 Task: Find connections with filter location Anyama with filter topic #Partnershipswith filter profile language French with filter current company Godrej Agrovet Limited with filter school Deccan College Of Engineering And Technology with filter industry Motor Vehicle Manufacturing with filter service category Executive Coaching with filter keywords title Solar Photovoltaic Installer
Action: Mouse moved to (575, 79)
Screenshot: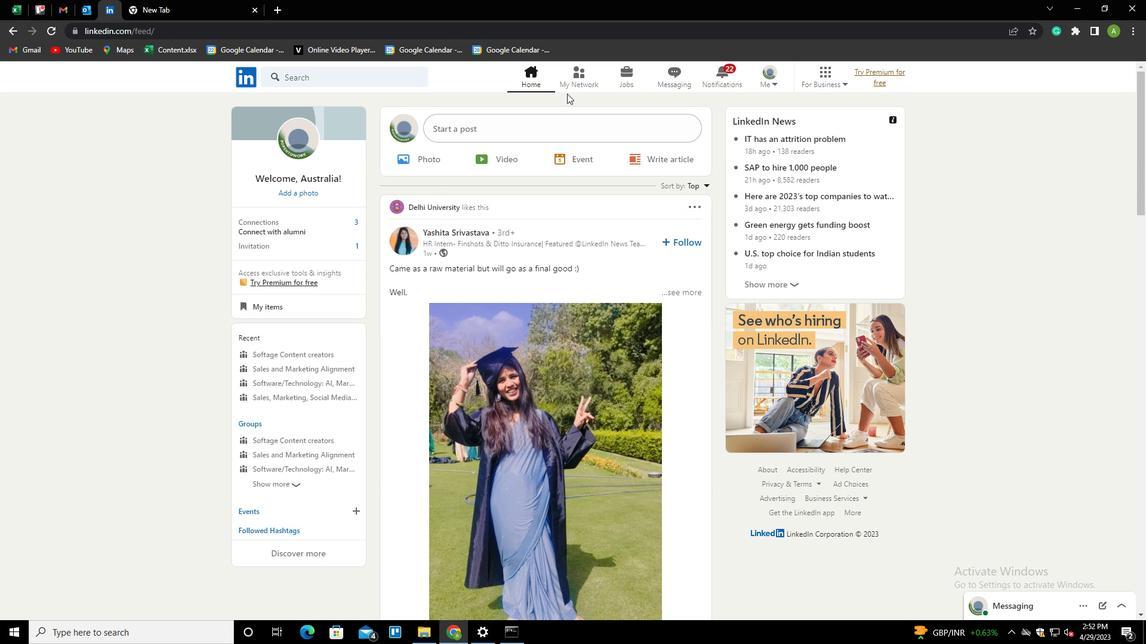 
Action: Mouse pressed left at (575, 79)
Screenshot: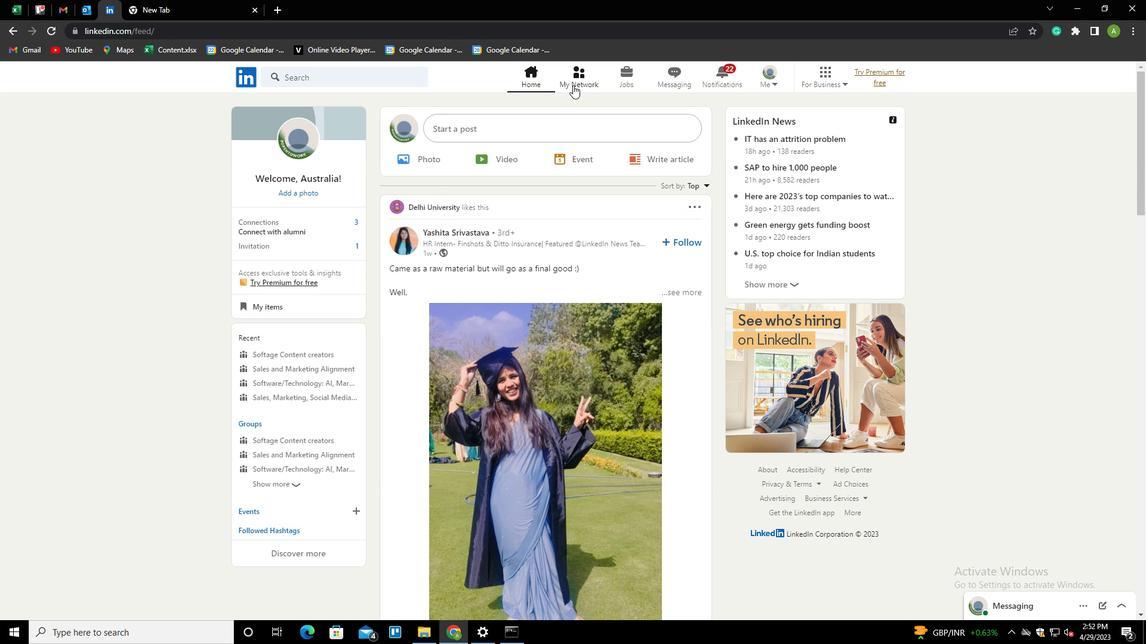 
Action: Mouse moved to (332, 144)
Screenshot: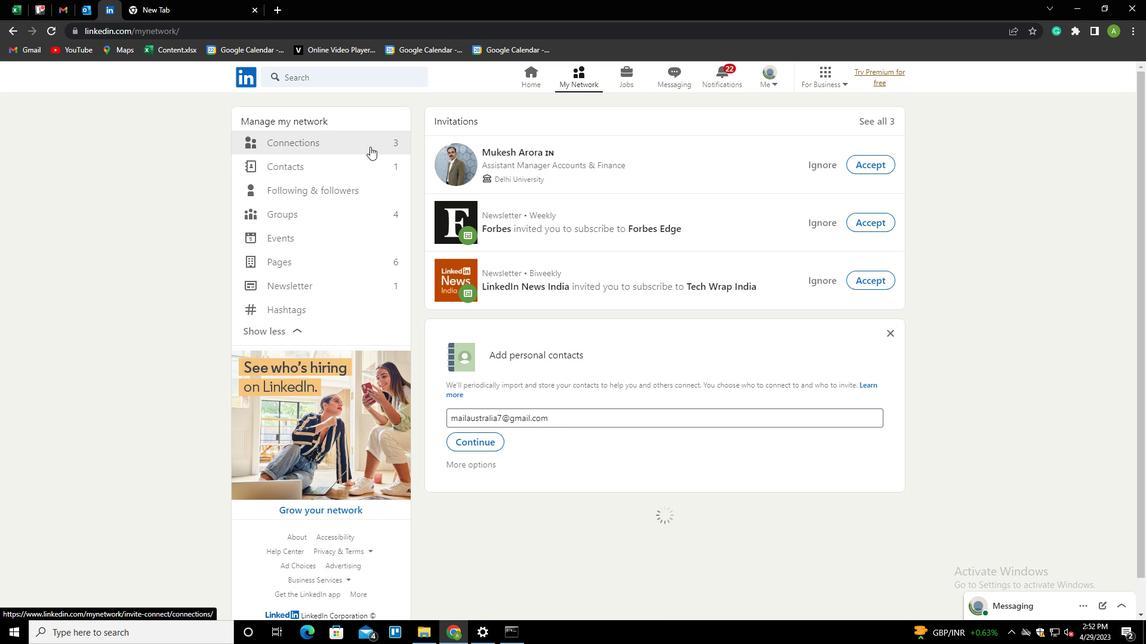 
Action: Mouse pressed left at (332, 144)
Screenshot: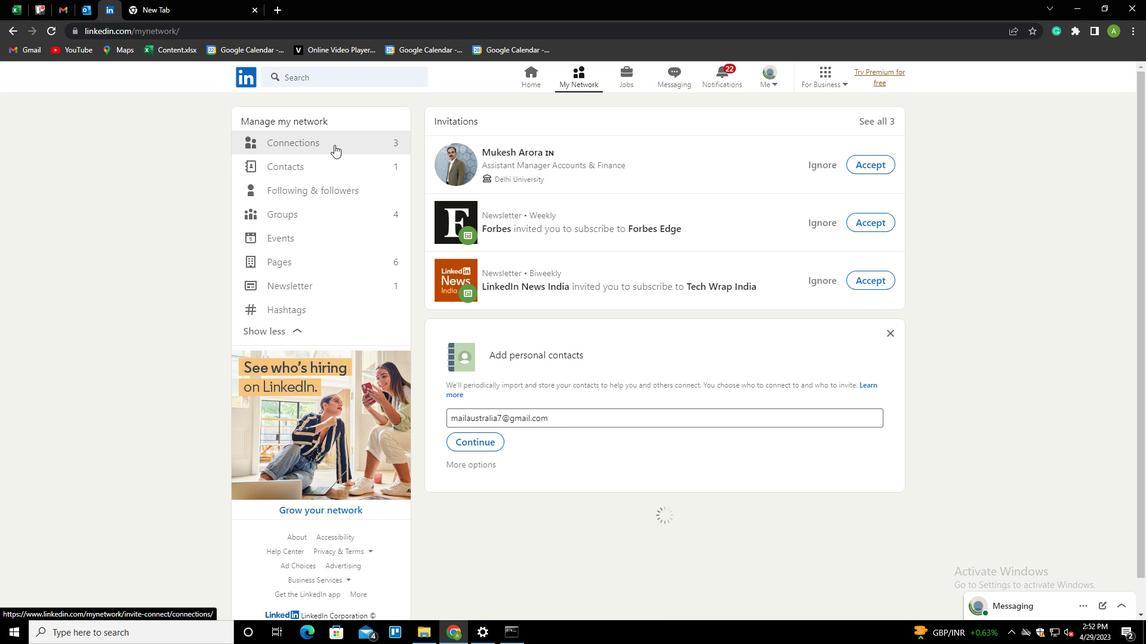 
Action: Mouse moved to (646, 136)
Screenshot: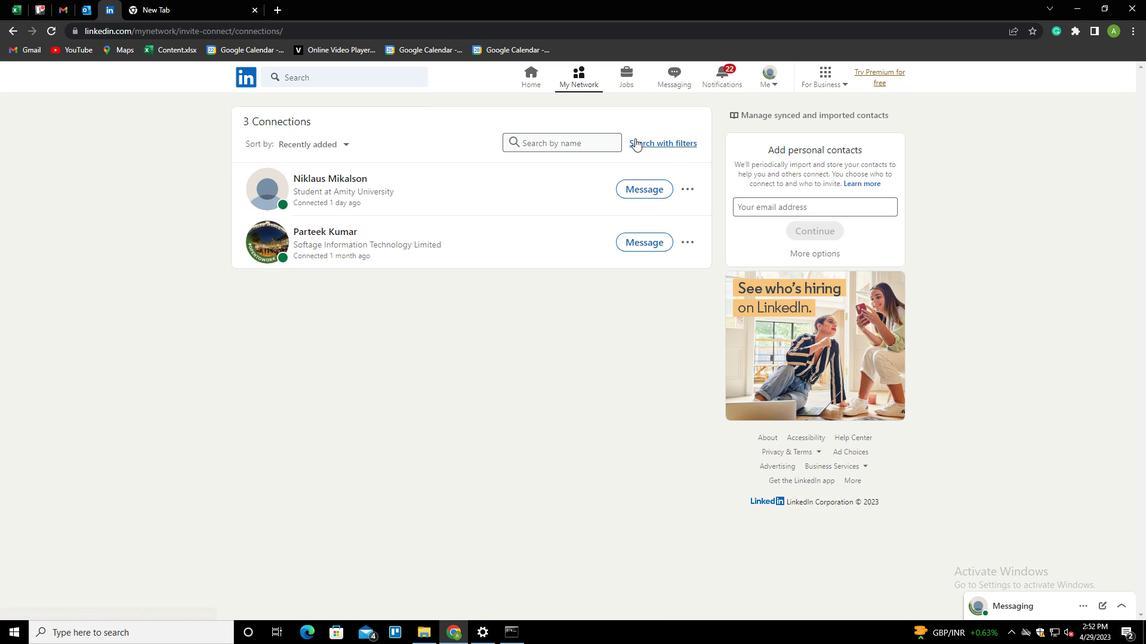 
Action: Mouse pressed left at (646, 136)
Screenshot: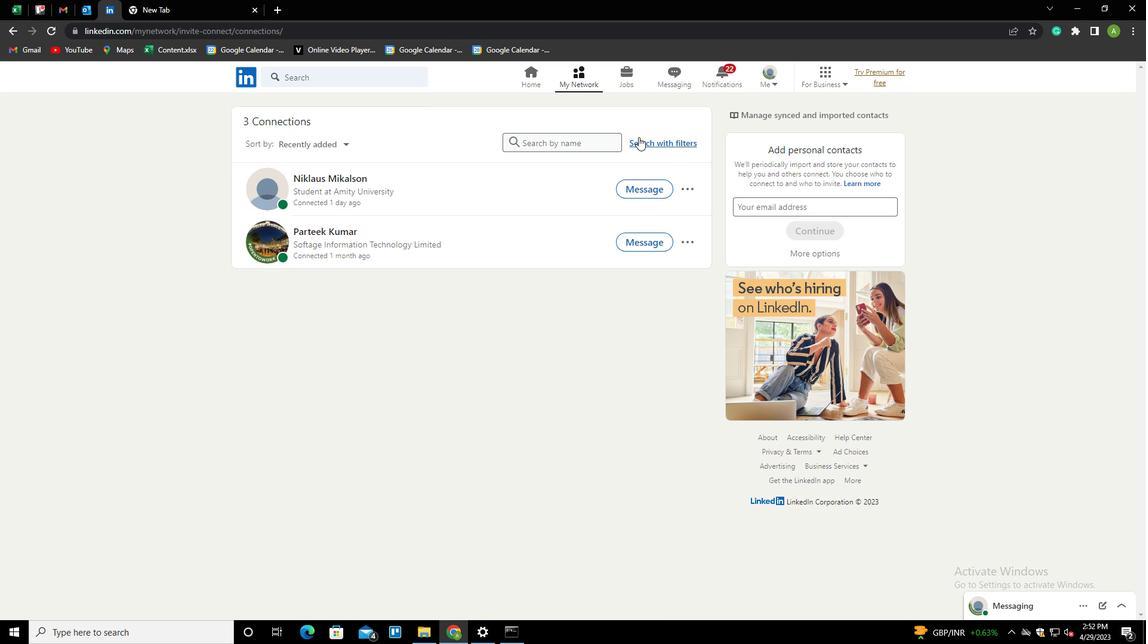 
Action: Mouse moved to (600, 105)
Screenshot: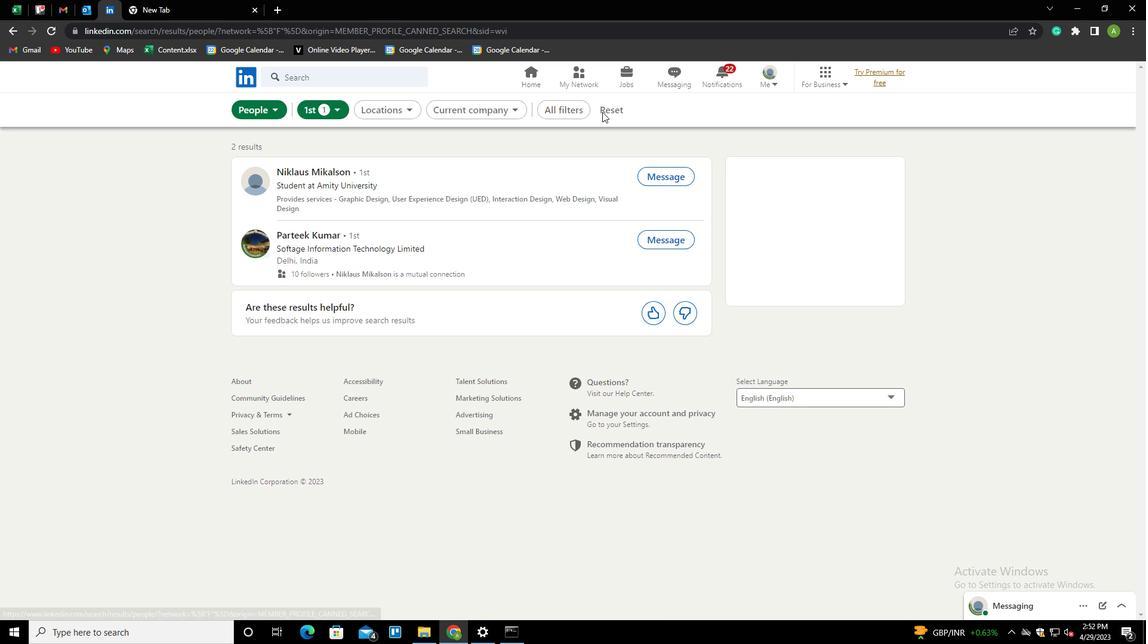 
Action: Mouse pressed left at (600, 105)
Screenshot: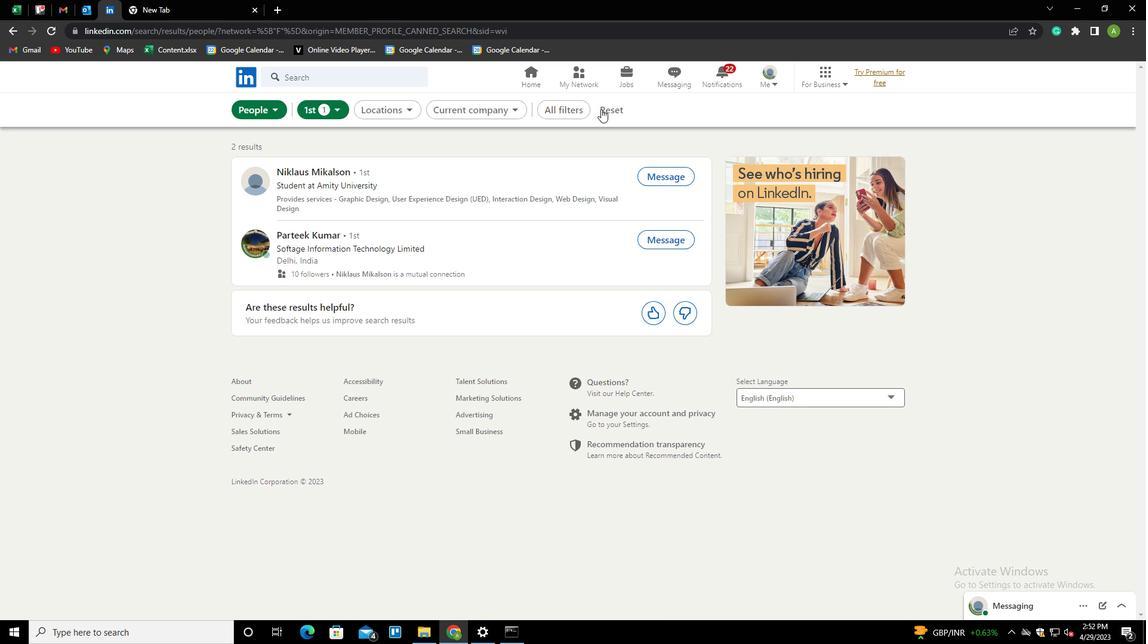 
Action: Mouse moved to (578, 108)
Screenshot: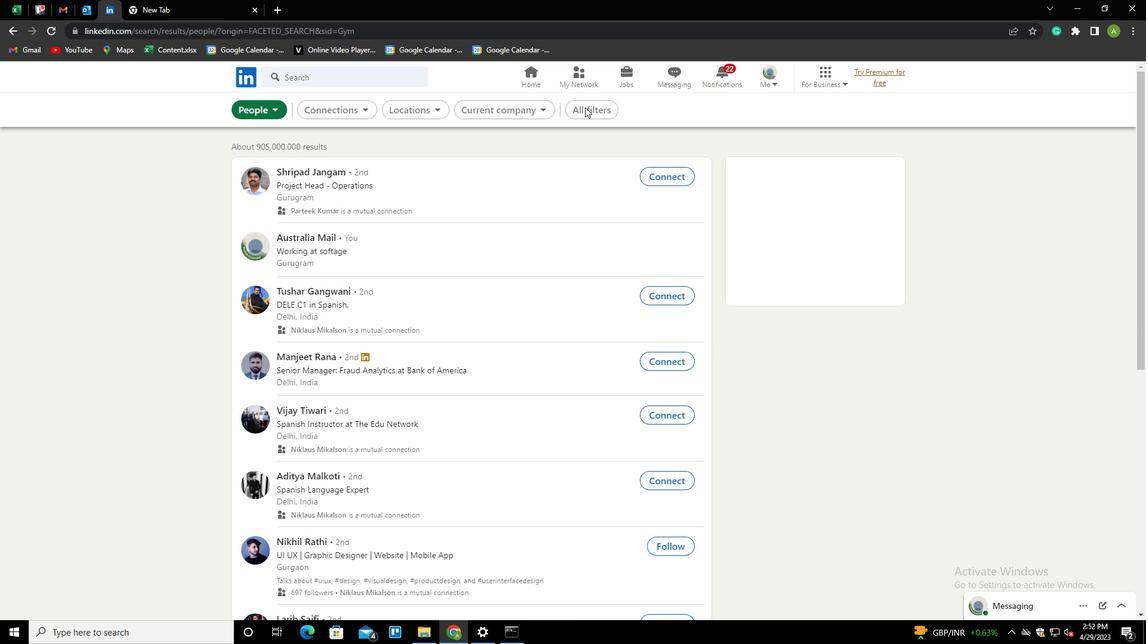 
Action: Mouse pressed left at (578, 108)
Screenshot: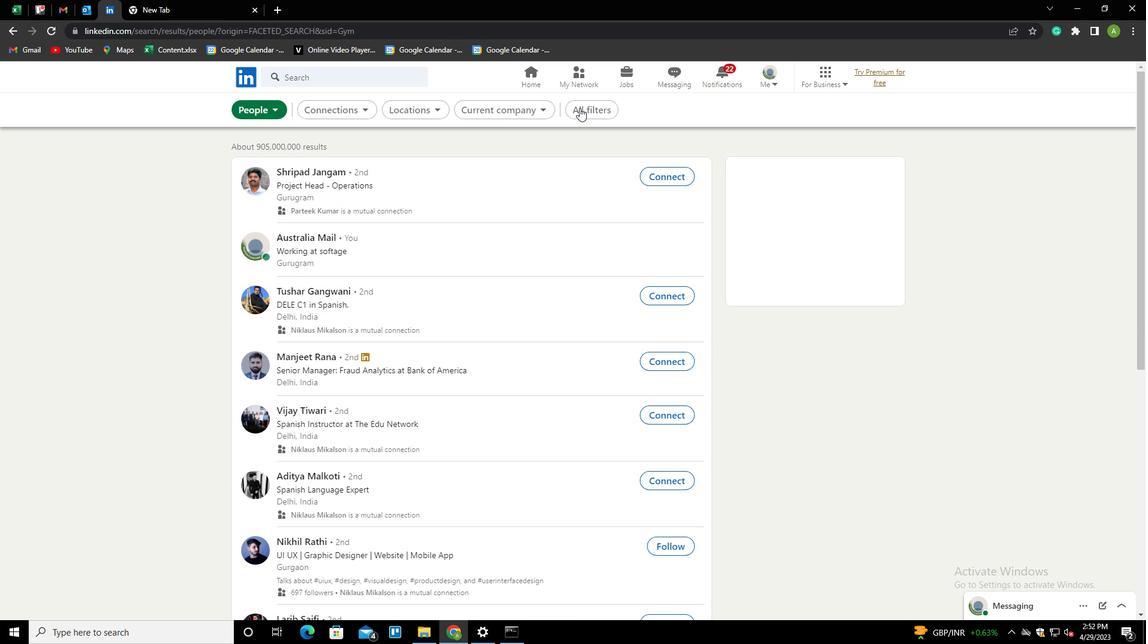 
Action: Mouse moved to (876, 300)
Screenshot: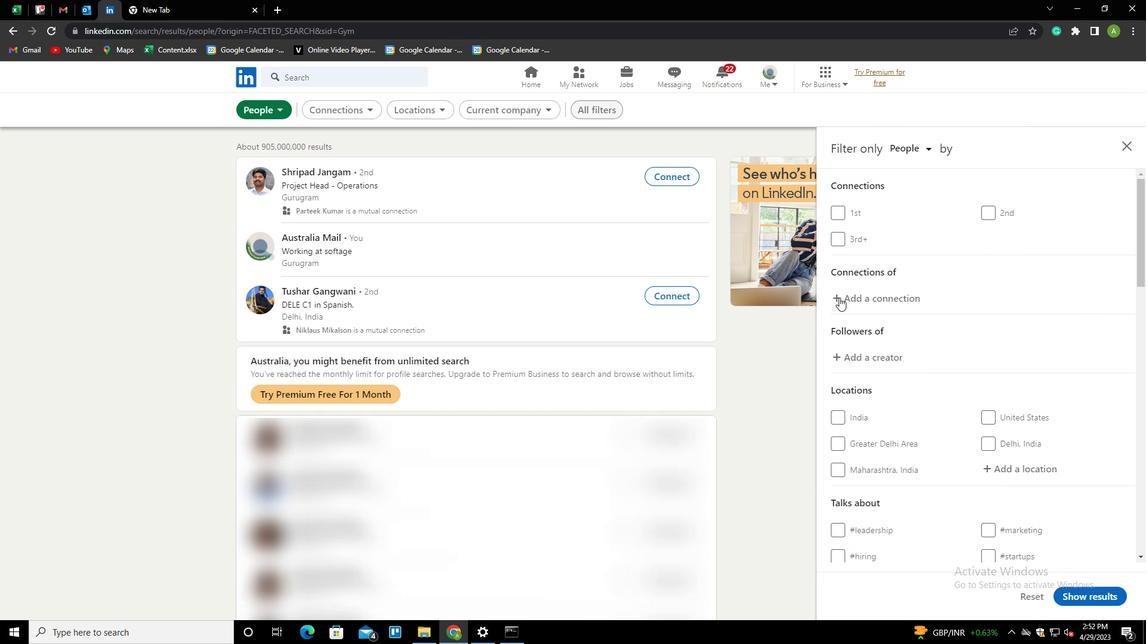 
Action: Mouse scrolled (876, 299) with delta (0, 0)
Screenshot: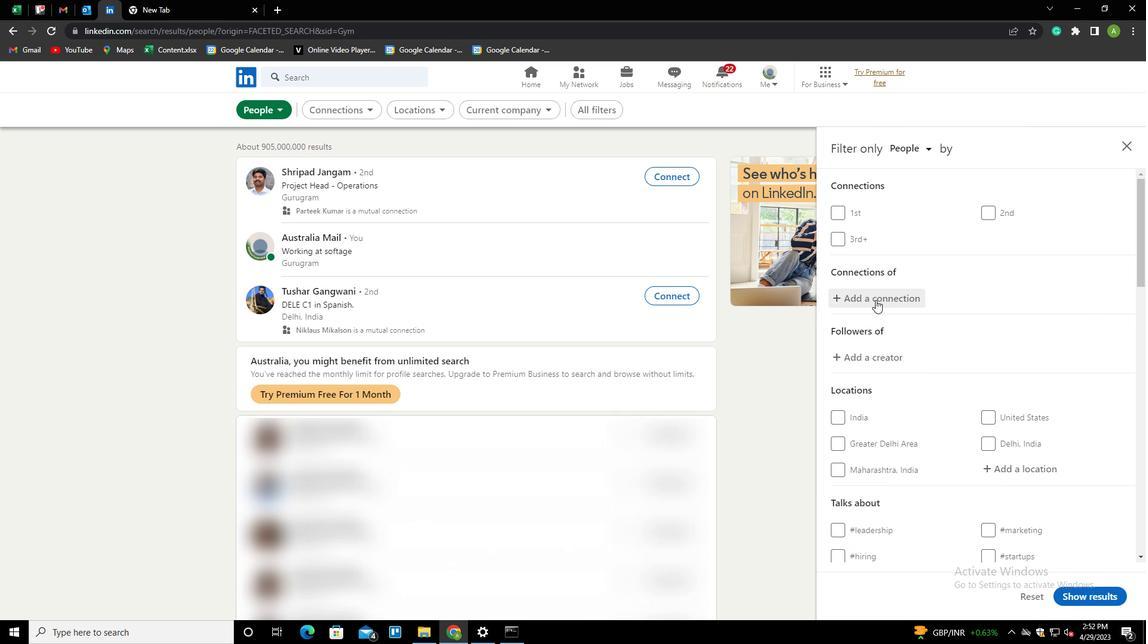 
Action: Mouse scrolled (876, 299) with delta (0, 0)
Screenshot: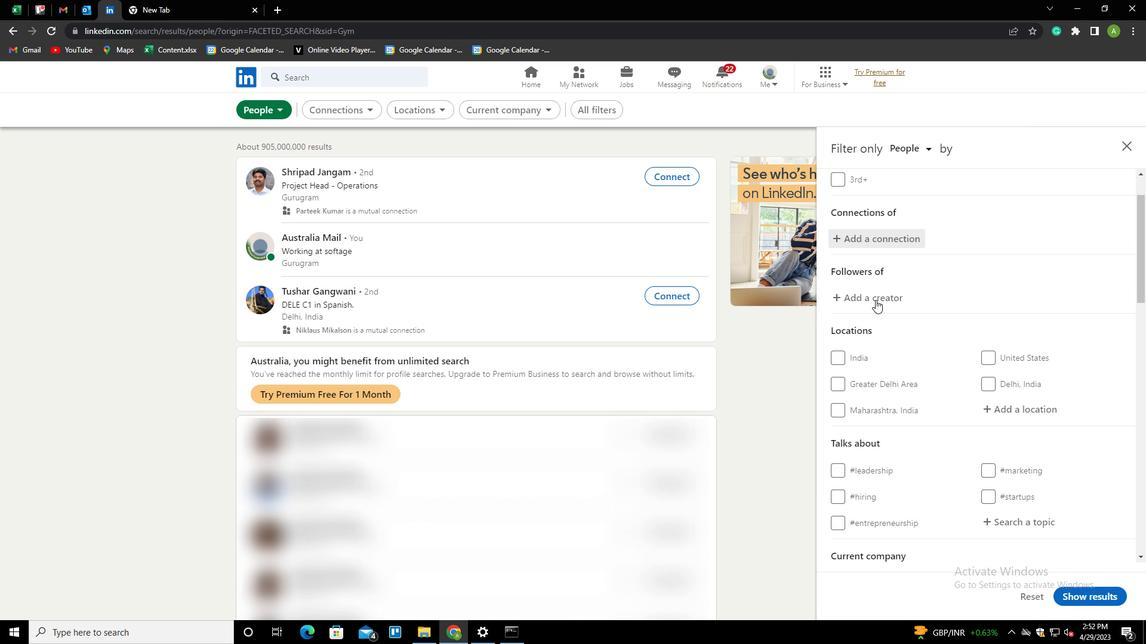 
Action: Mouse scrolled (876, 299) with delta (0, 0)
Screenshot: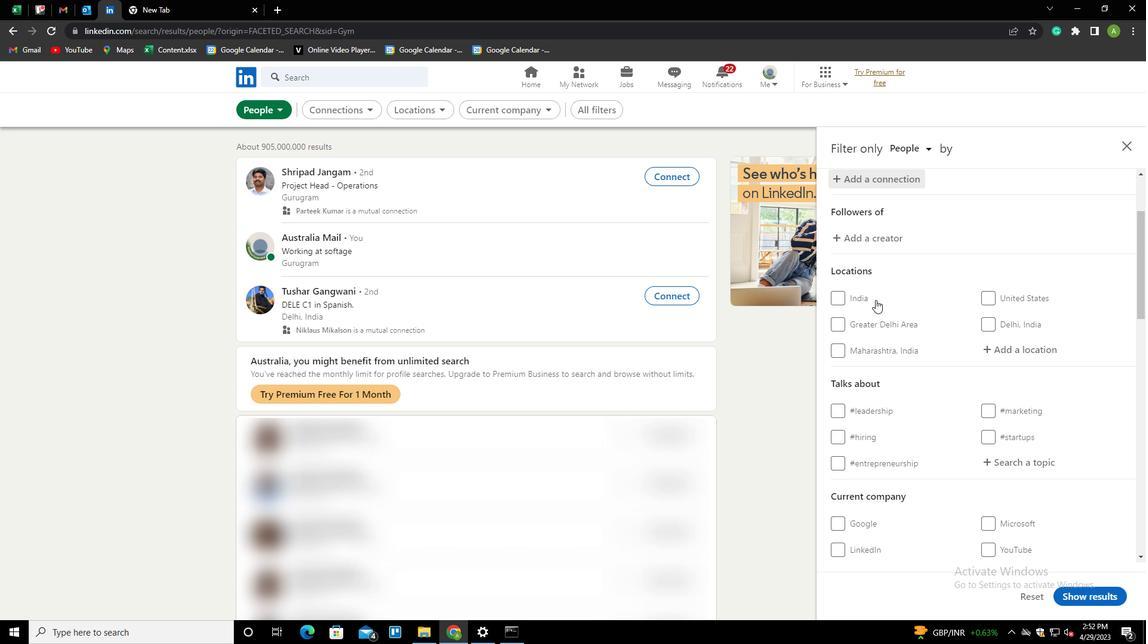 
Action: Mouse moved to (1005, 289)
Screenshot: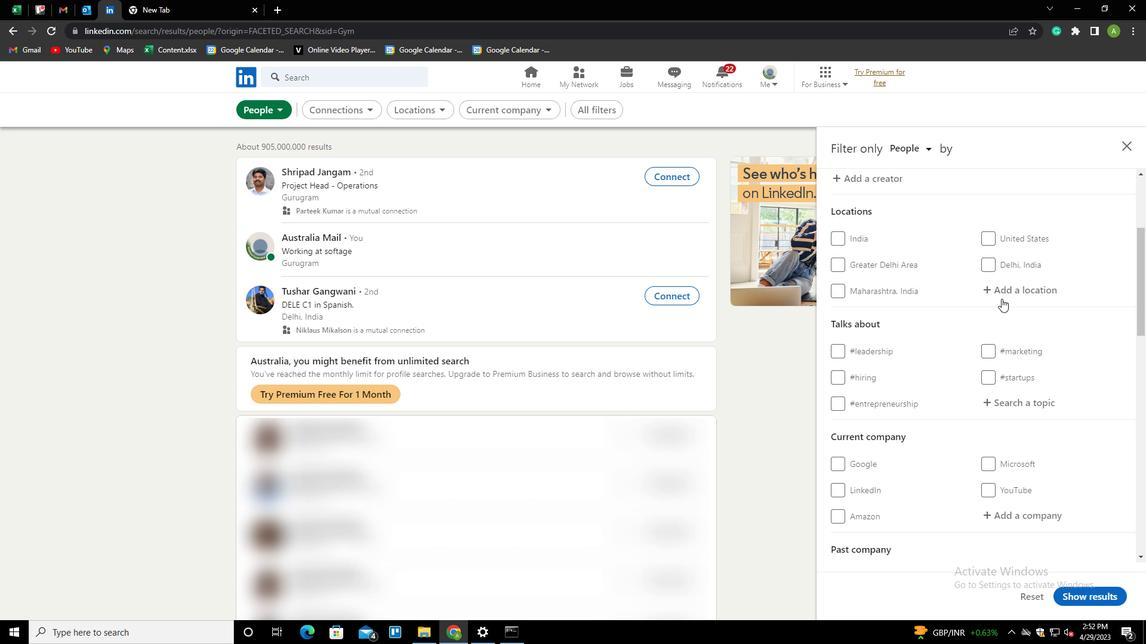 
Action: Mouse pressed left at (1005, 289)
Screenshot: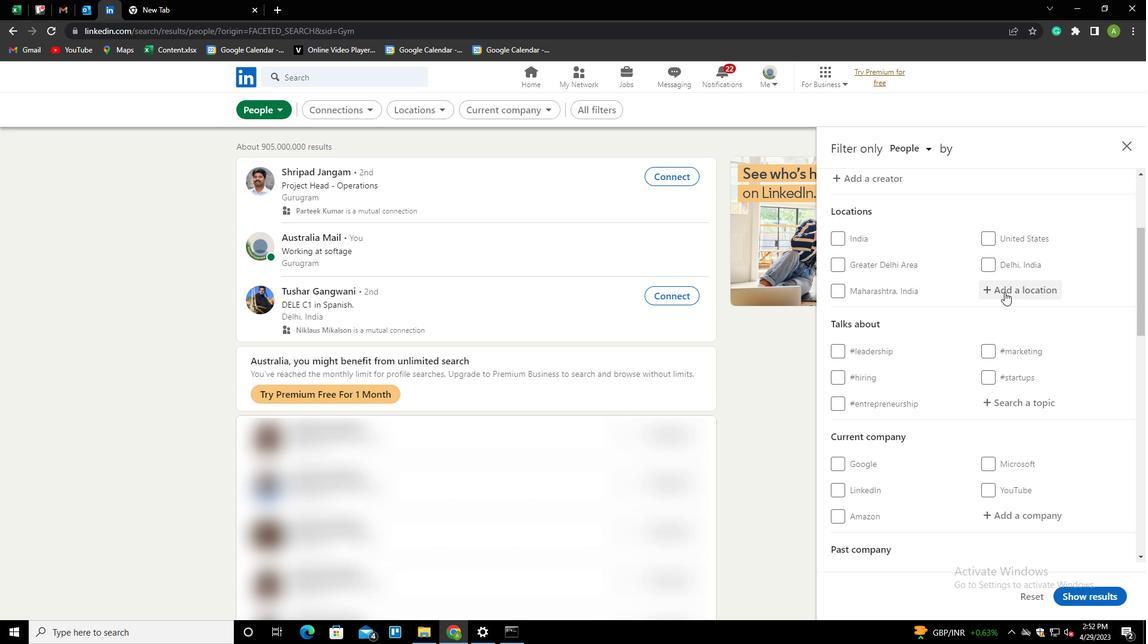
Action: Mouse moved to (1008, 292)
Screenshot: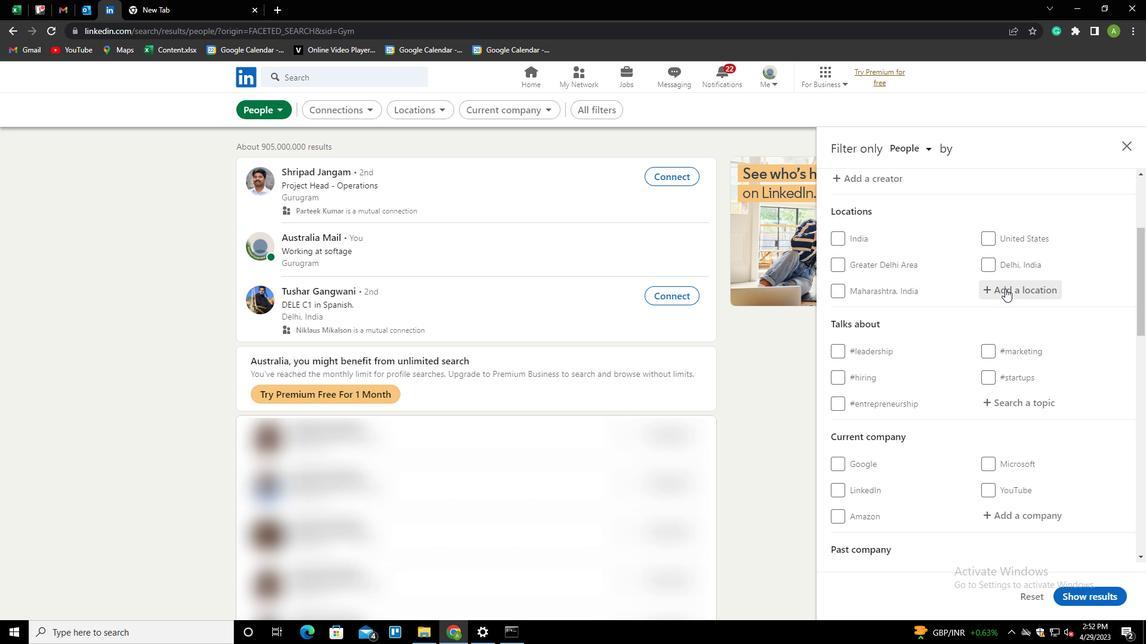 
Action: Mouse pressed left at (1008, 292)
Screenshot: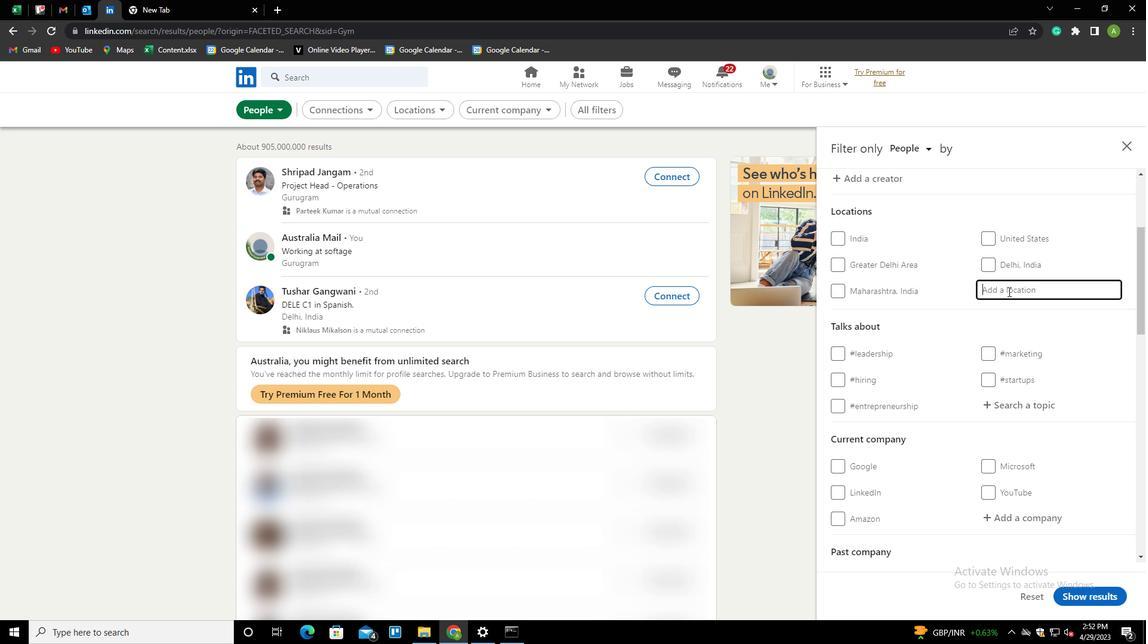 
Action: Key pressed <Key.shift>ANYAMA<Key.down><Key.enter>
Screenshot: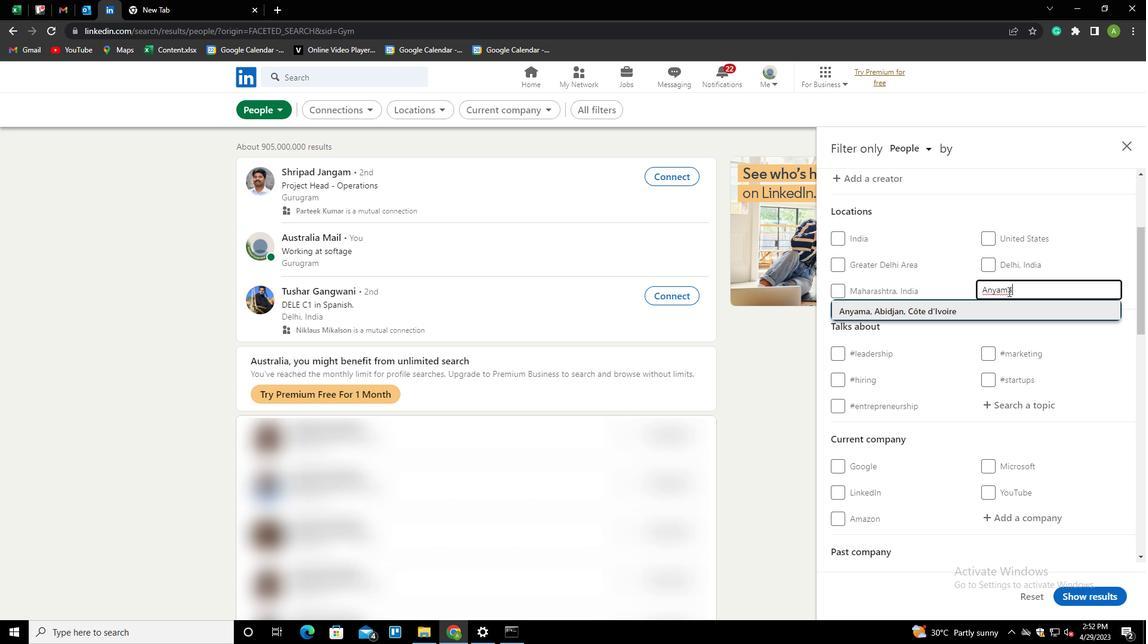 
Action: Mouse scrolled (1008, 291) with delta (0, 0)
Screenshot: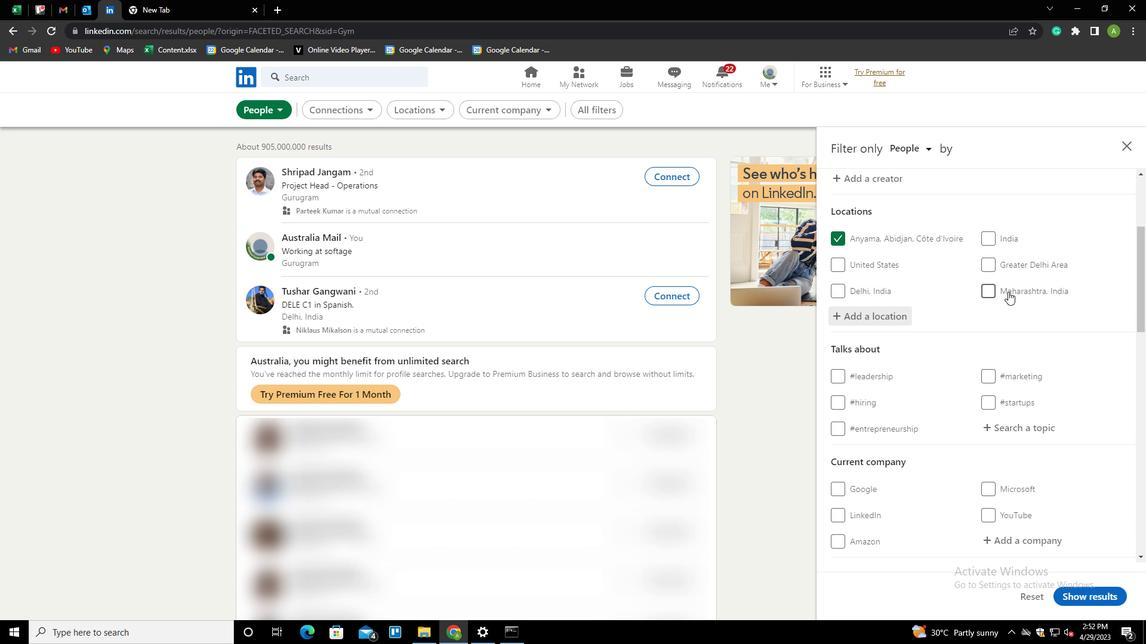 
Action: Mouse scrolled (1008, 291) with delta (0, 0)
Screenshot: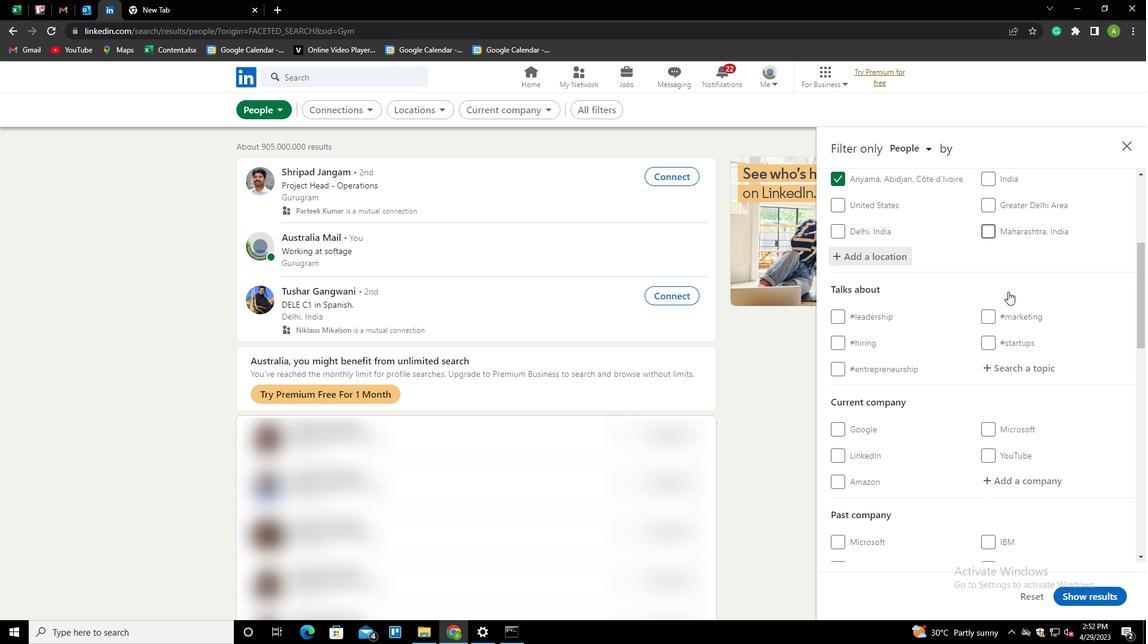 
Action: Mouse moved to (1008, 312)
Screenshot: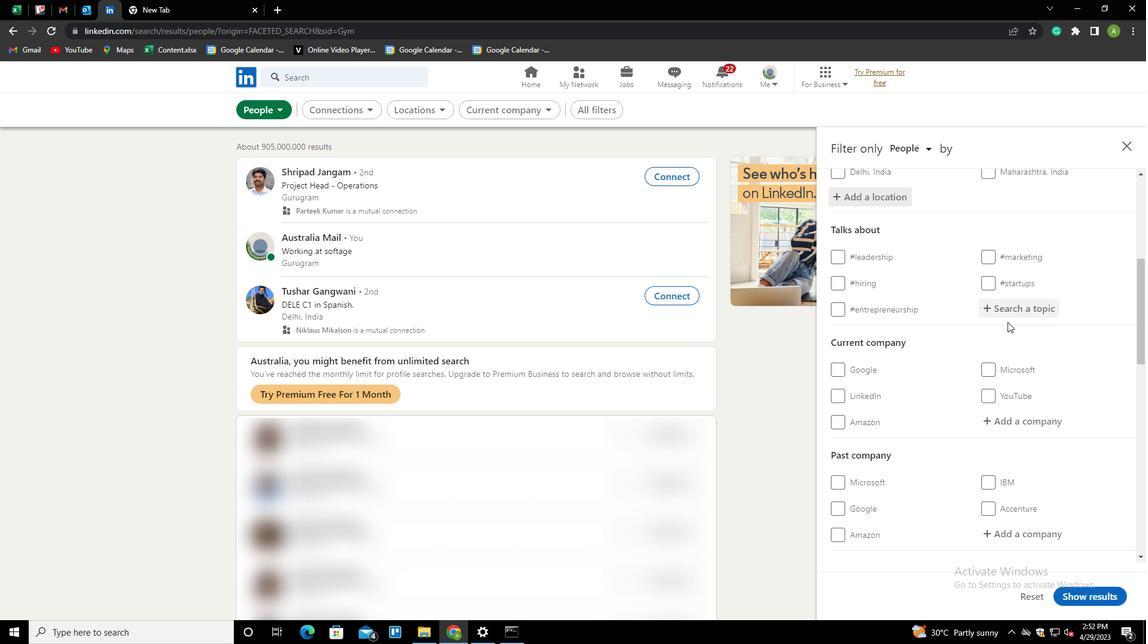 
Action: Mouse pressed left at (1008, 312)
Screenshot: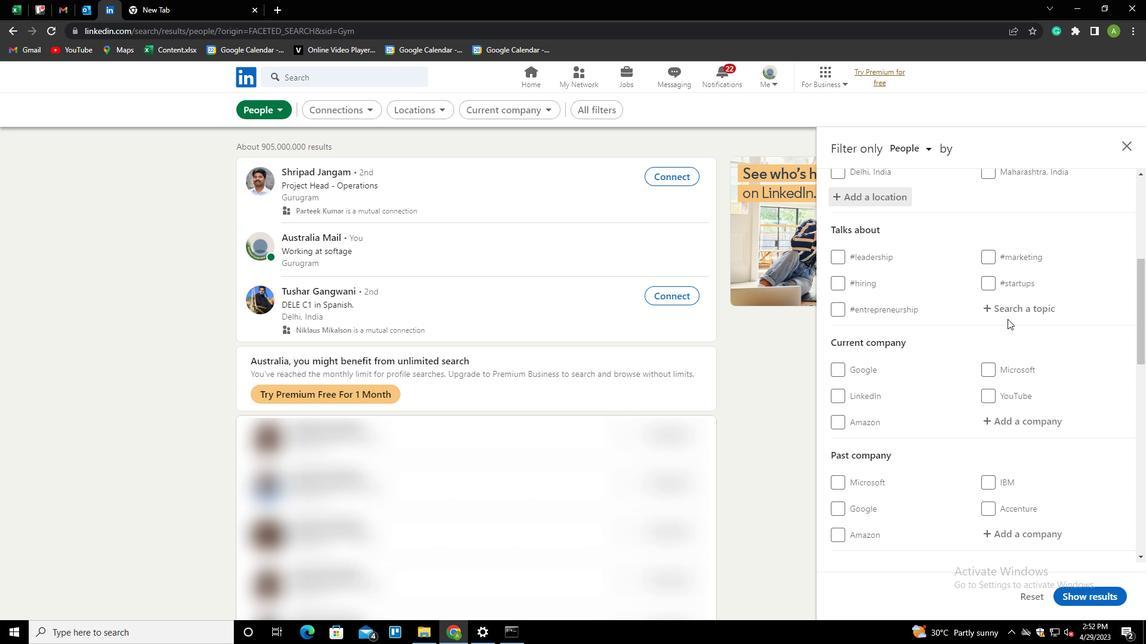
Action: Key pressed PARTE<Key.backspace>NERSH<Key.down><Key.enter>
Screenshot: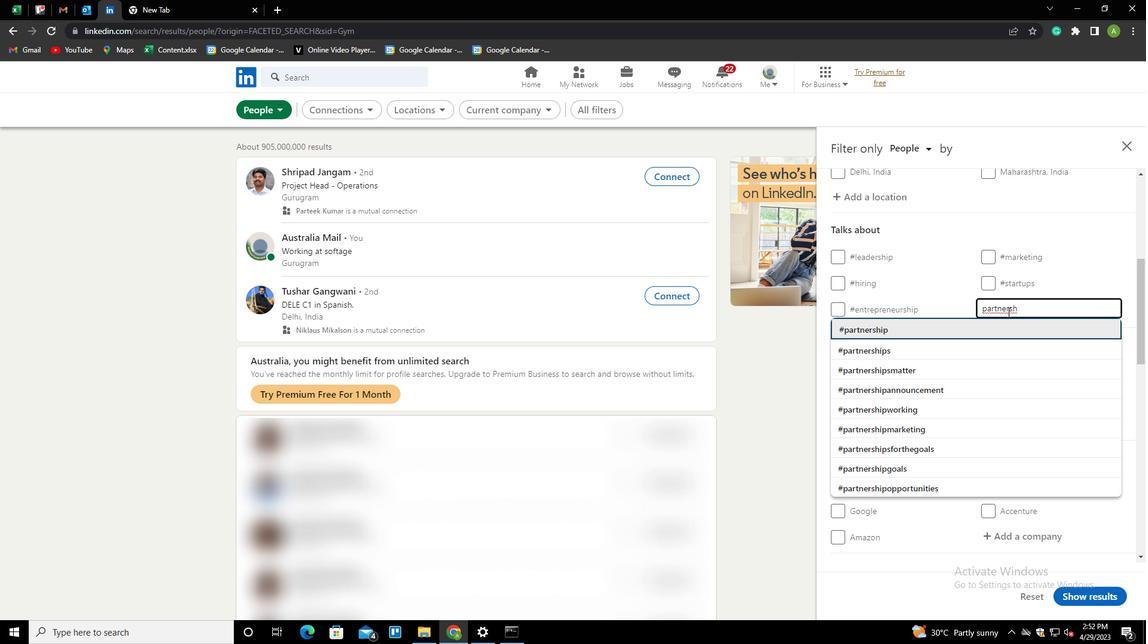 
Action: Mouse scrolled (1008, 311) with delta (0, 0)
Screenshot: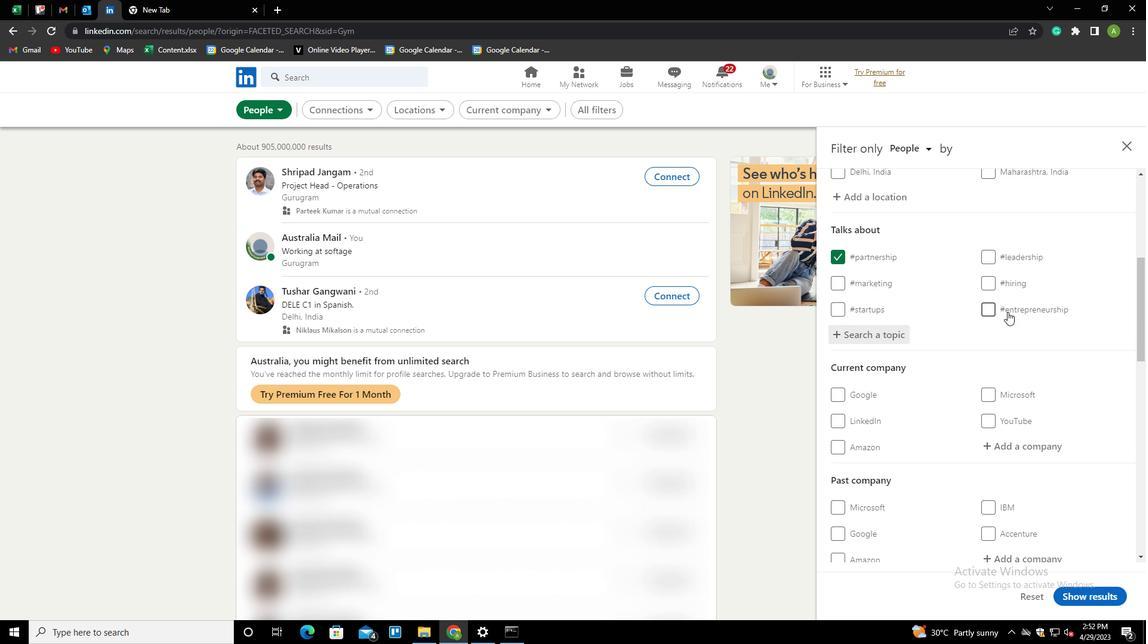 
Action: Mouse scrolled (1008, 311) with delta (0, 0)
Screenshot: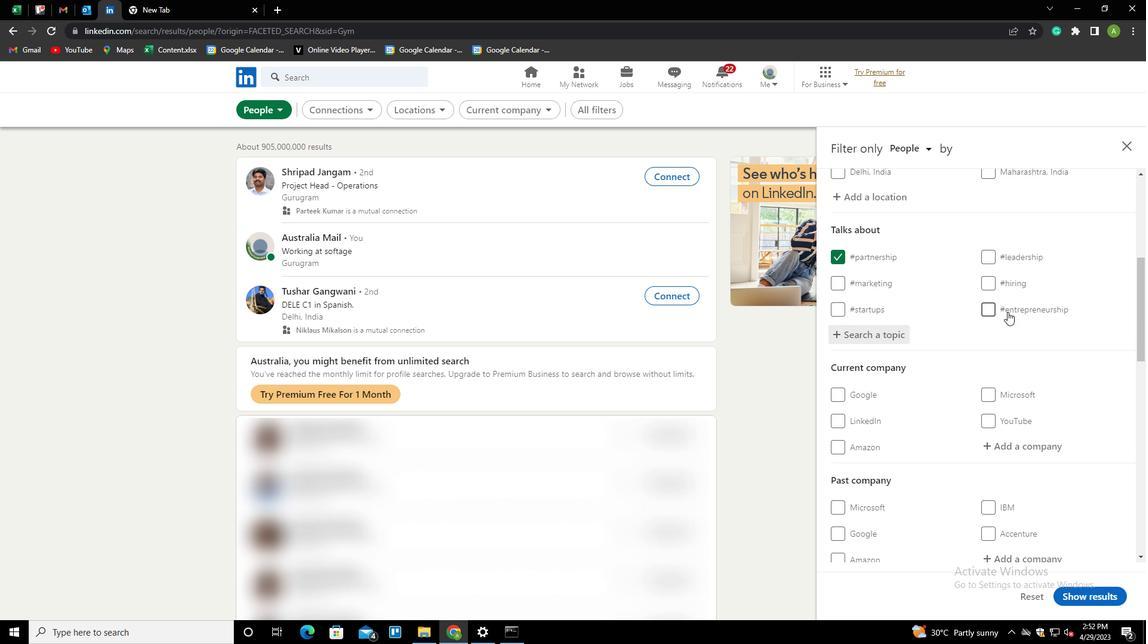 
Action: Mouse scrolled (1008, 311) with delta (0, 0)
Screenshot: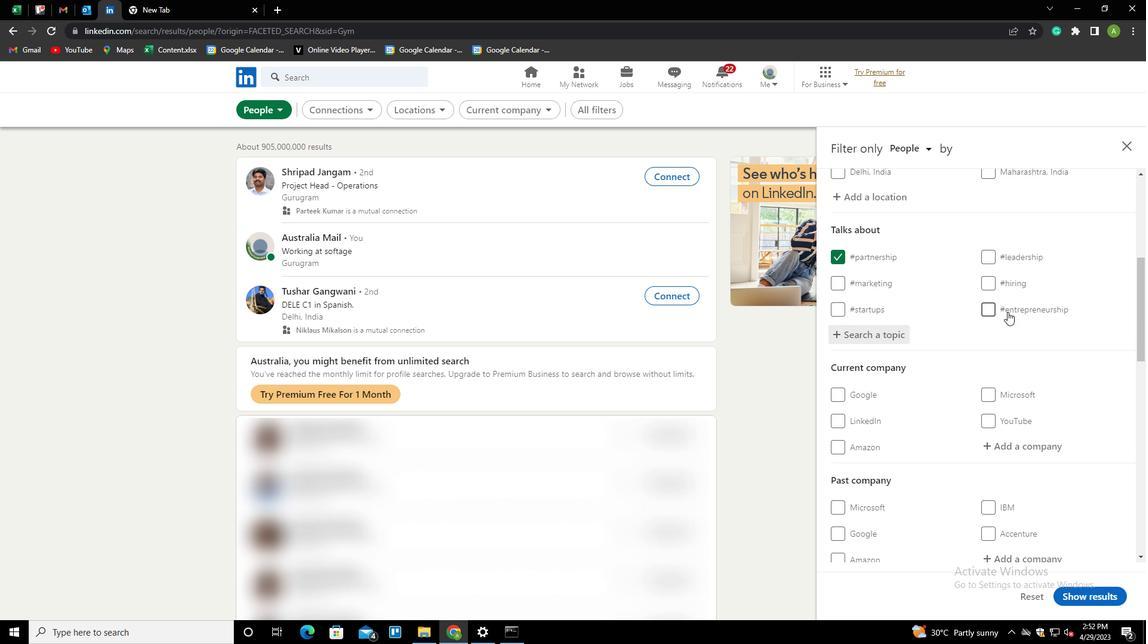 
Action: Mouse scrolled (1008, 311) with delta (0, 0)
Screenshot: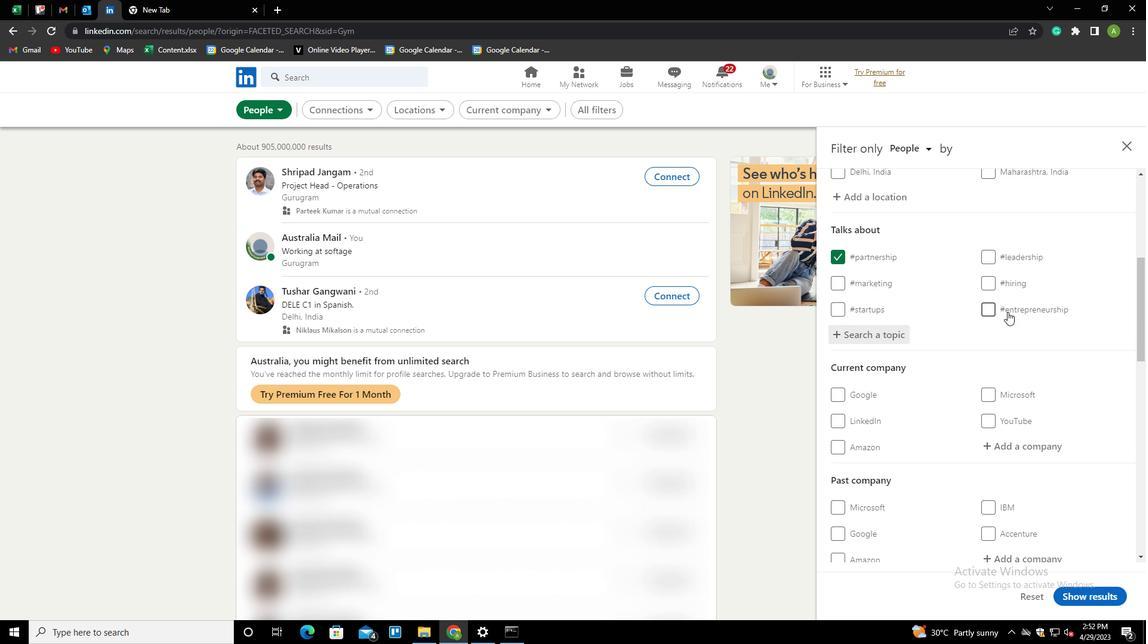 
Action: Mouse scrolled (1008, 311) with delta (0, 0)
Screenshot: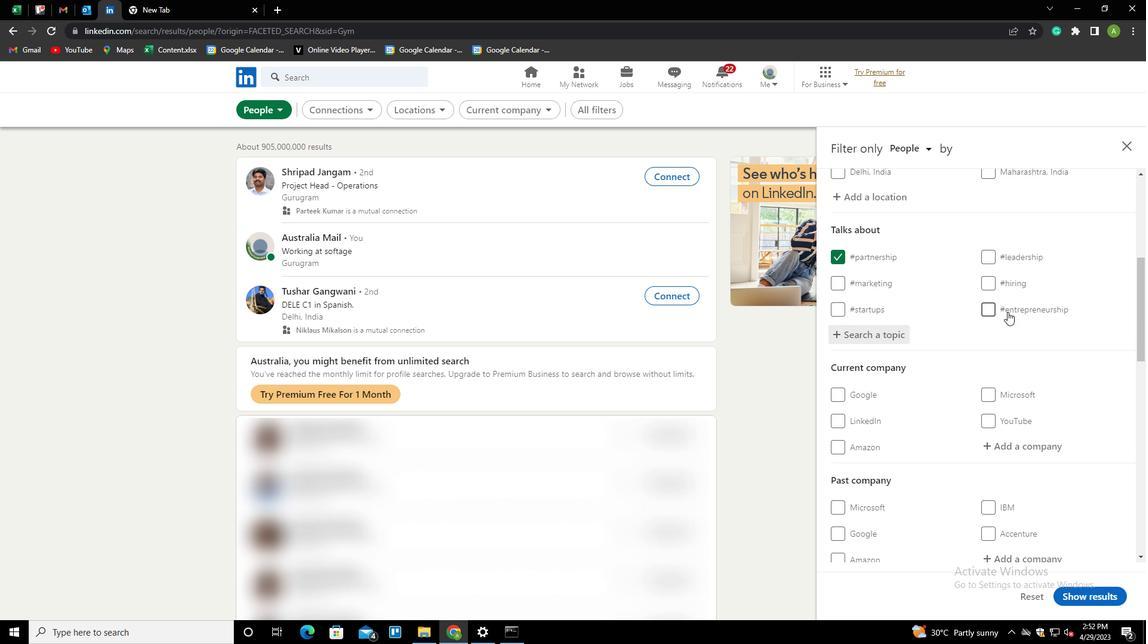 
Action: Mouse scrolled (1008, 311) with delta (0, 0)
Screenshot: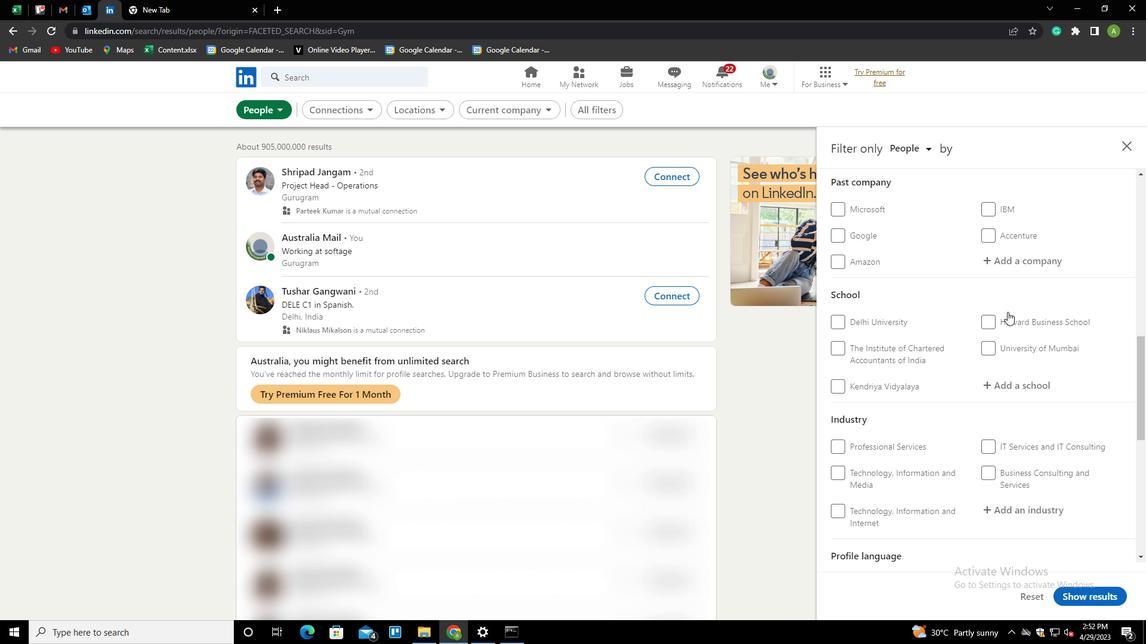 
Action: Mouse scrolled (1008, 311) with delta (0, 0)
Screenshot: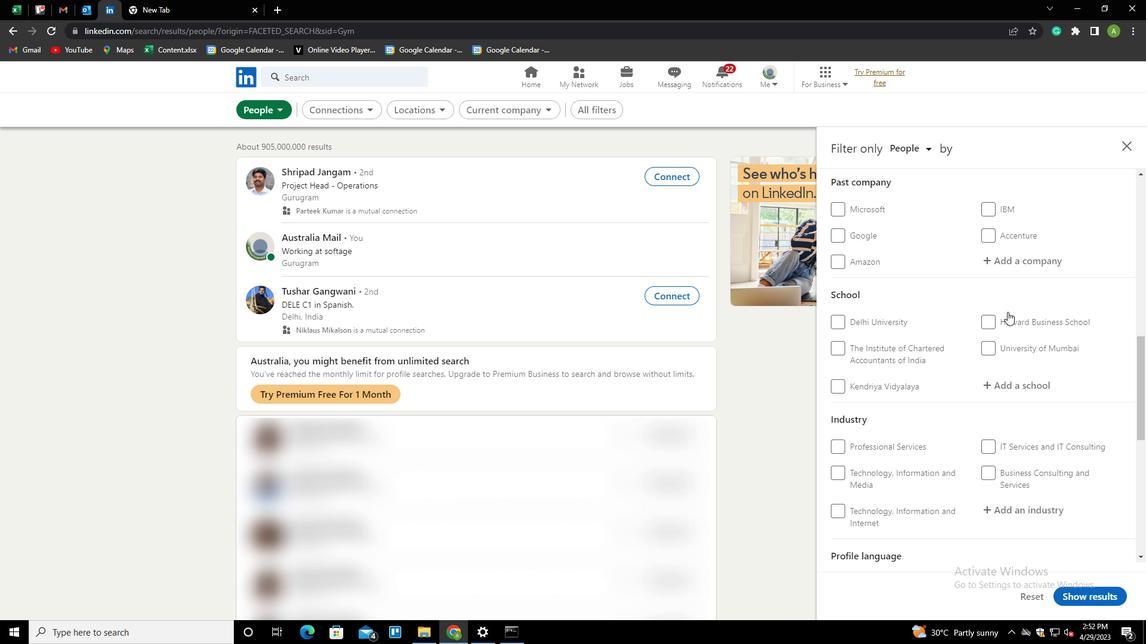 
Action: Mouse scrolled (1008, 311) with delta (0, 0)
Screenshot: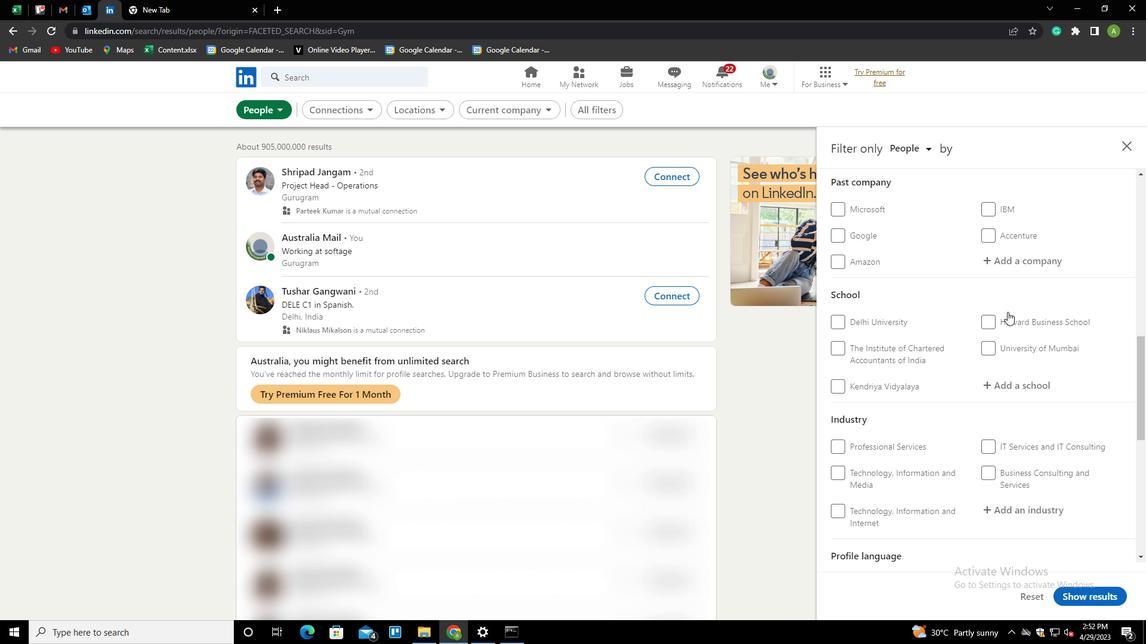 
Action: Mouse moved to (994, 409)
Screenshot: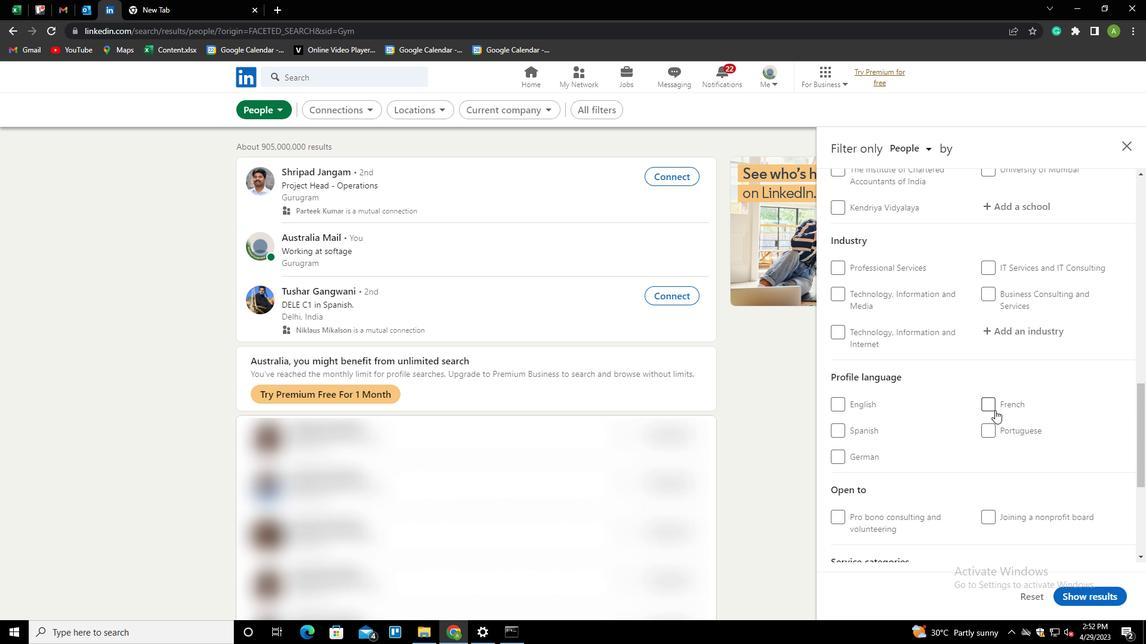 
Action: Mouse pressed left at (994, 409)
Screenshot: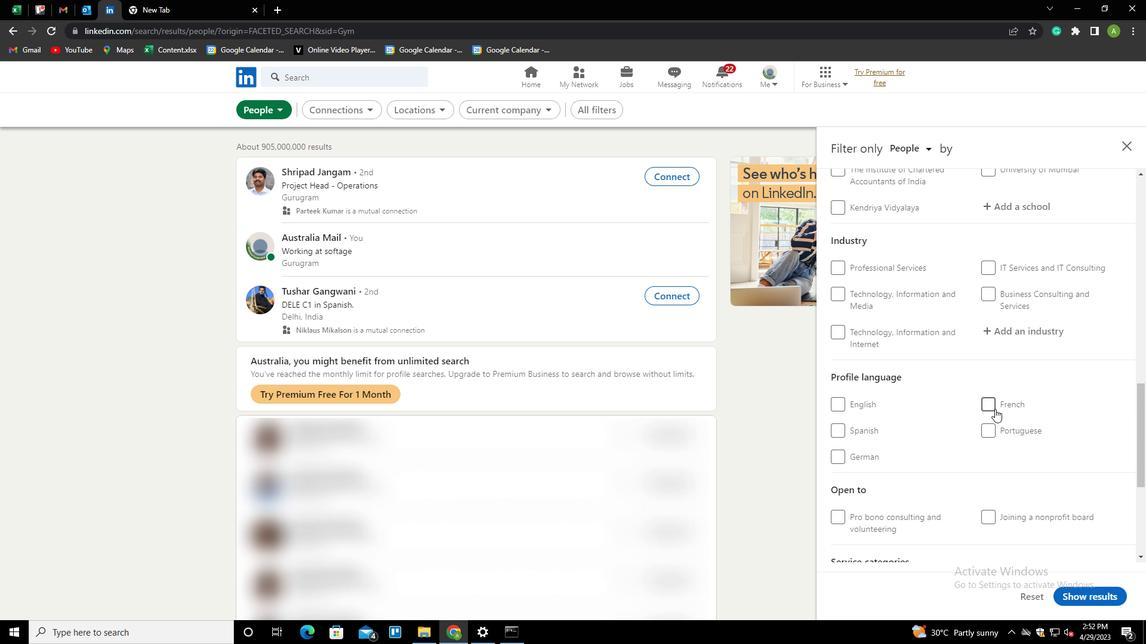 
Action: Mouse moved to (1004, 407)
Screenshot: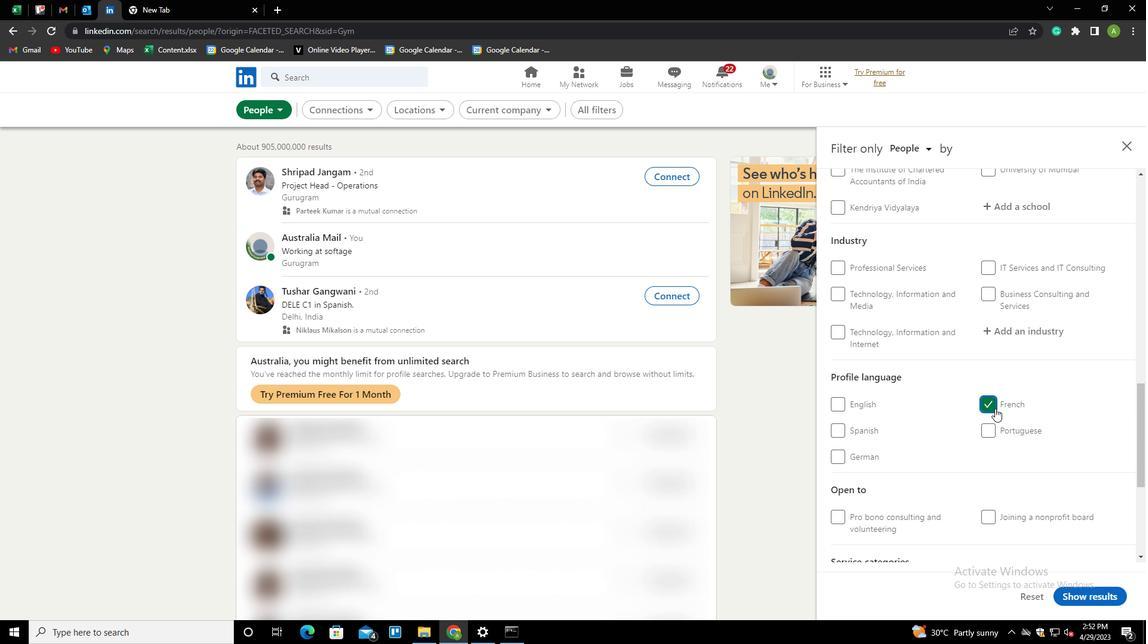 
Action: Mouse scrolled (1004, 408) with delta (0, 0)
Screenshot: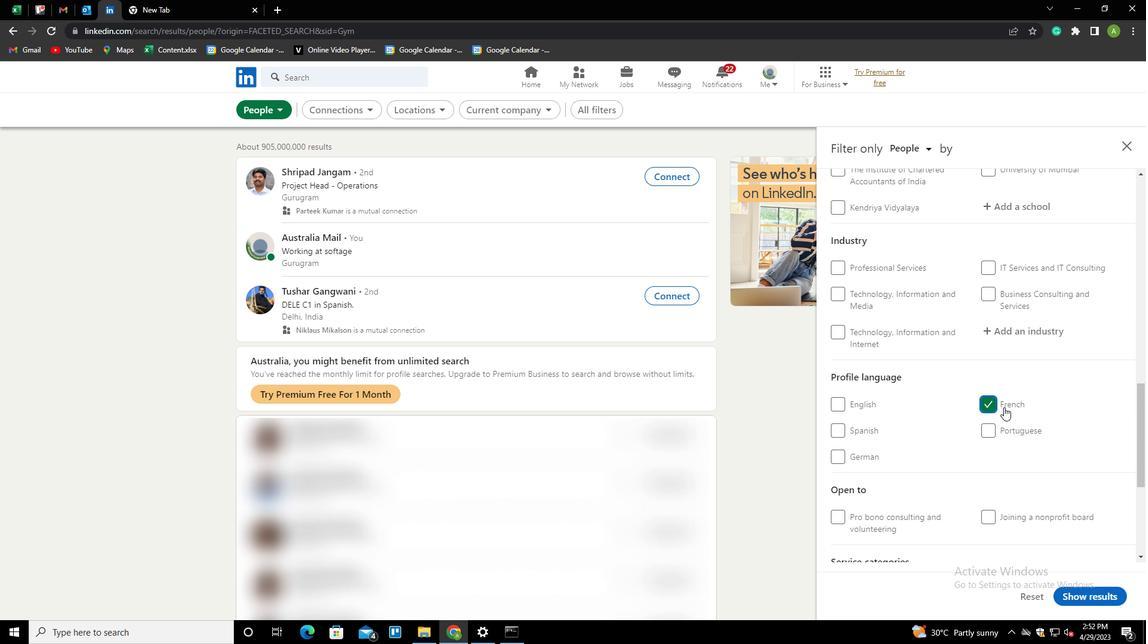 
Action: Mouse scrolled (1004, 408) with delta (0, 0)
Screenshot: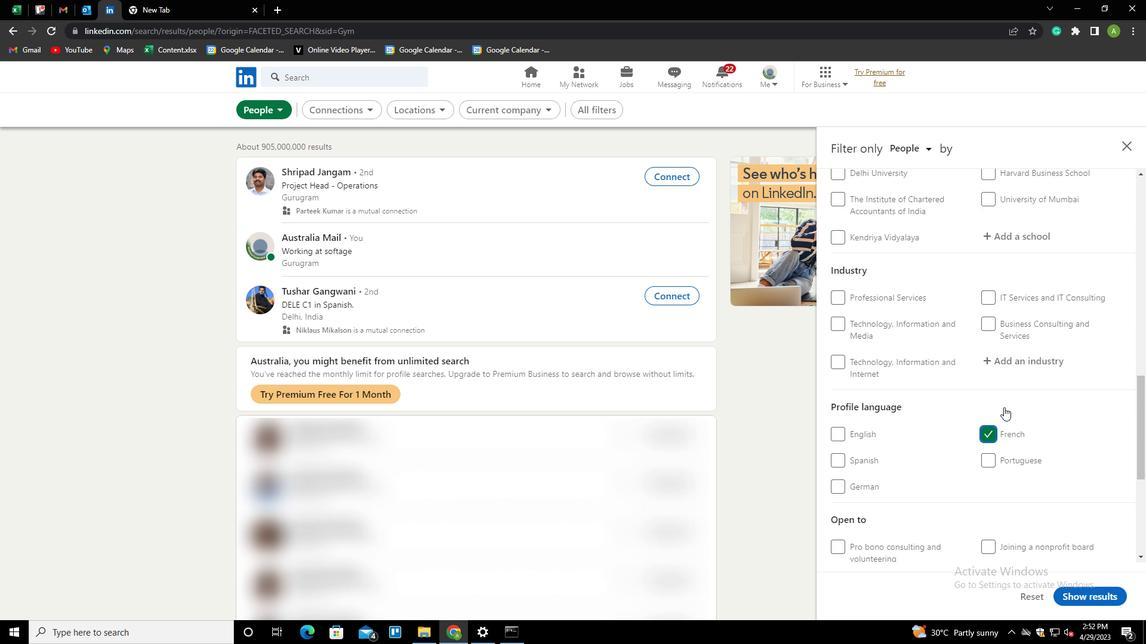 
Action: Mouse scrolled (1004, 408) with delta (0, 0)
Screenshot: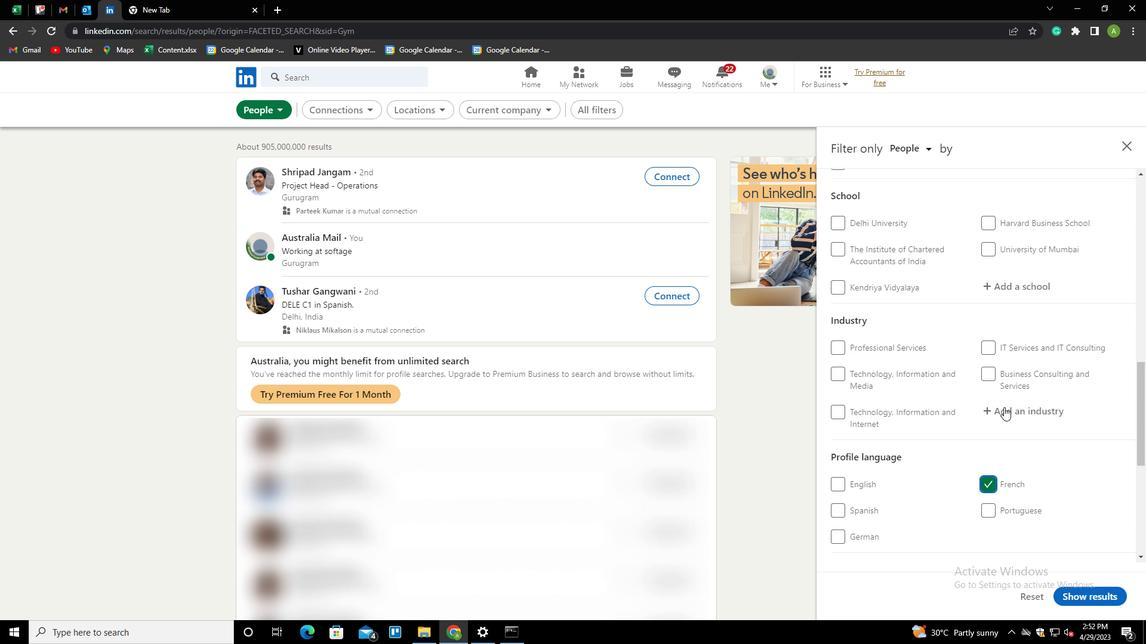 
Action: Mouse scrolled (1004, 408) with delta (0, 0)
Screenshot: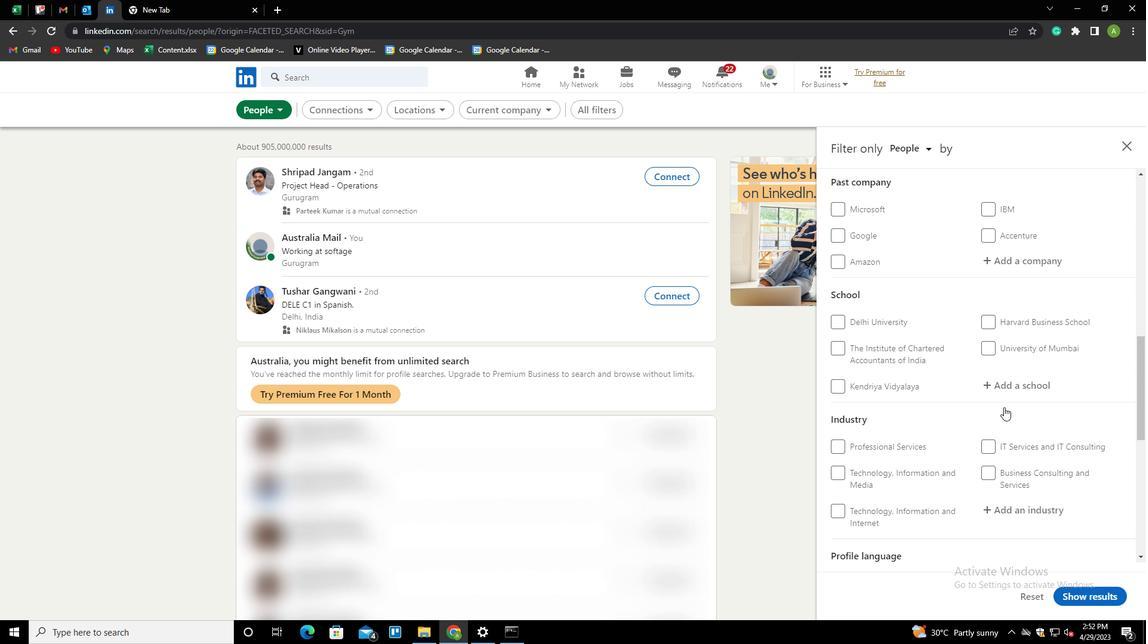 
Action: Mouse scrolled (1004, 408) with delta (0, 0)
Screenshot: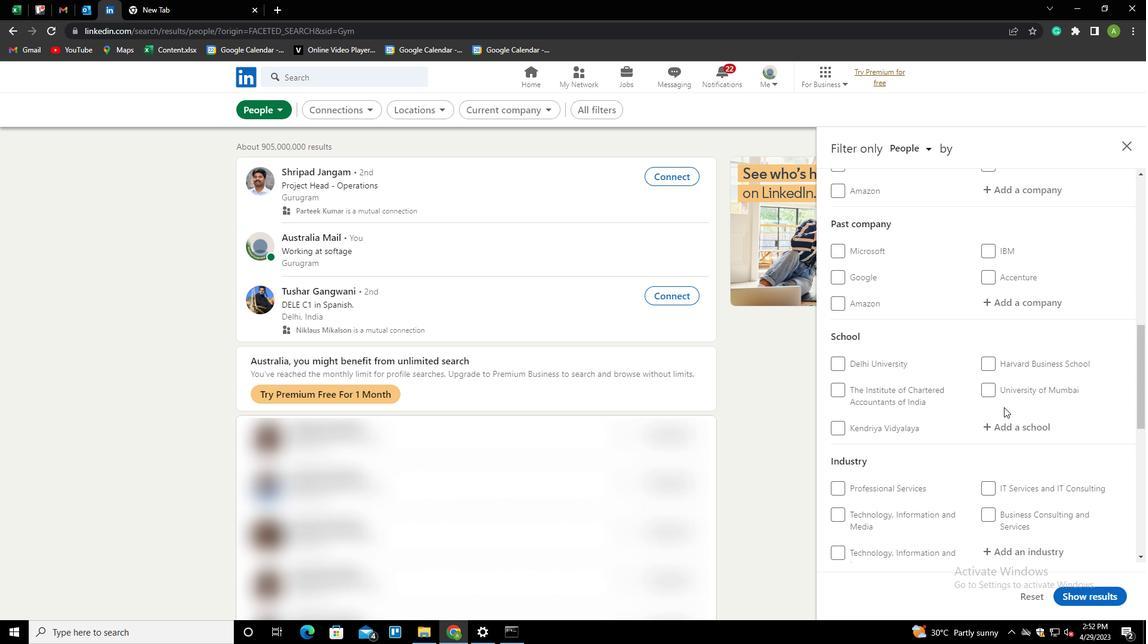 
Action: Mouse scrolled (1004, 408) with delta (0, 0)
Screenshot: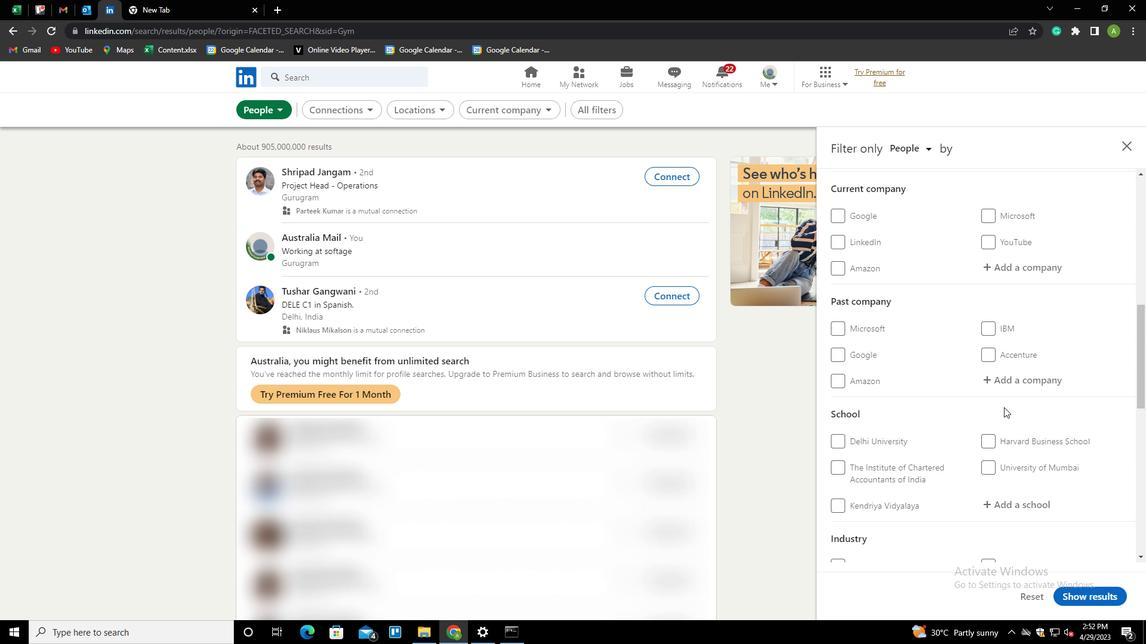 
Action: Mouse moved to (1010, 322)
Screenshot: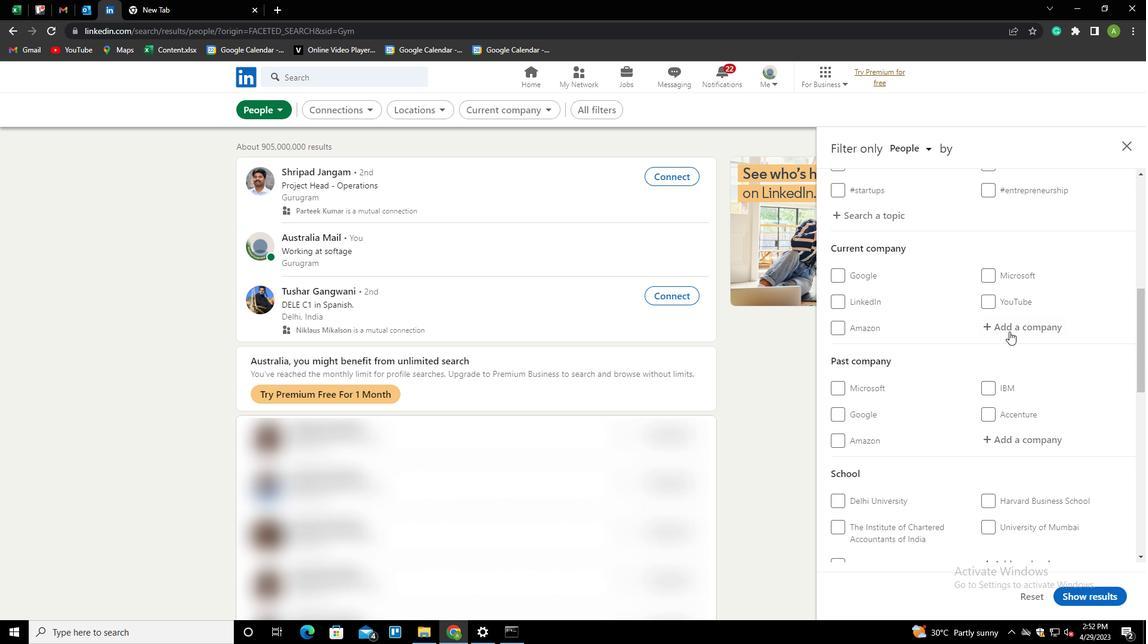
Action: Mouse pressed left at (1010, 322)
Screenshot: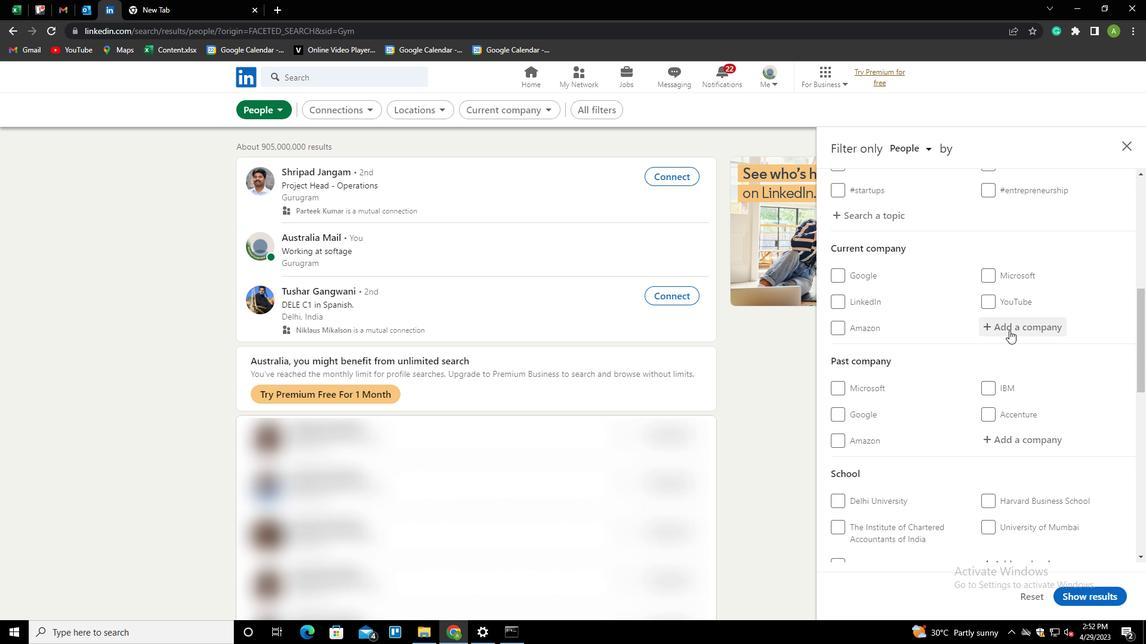 
Action: Key pressed <Key.shift>GODREJ<Key.down><Key.down><Key.down><Key.down><Key.down><Key.down><Key.down><Key.enter>
Screenshot: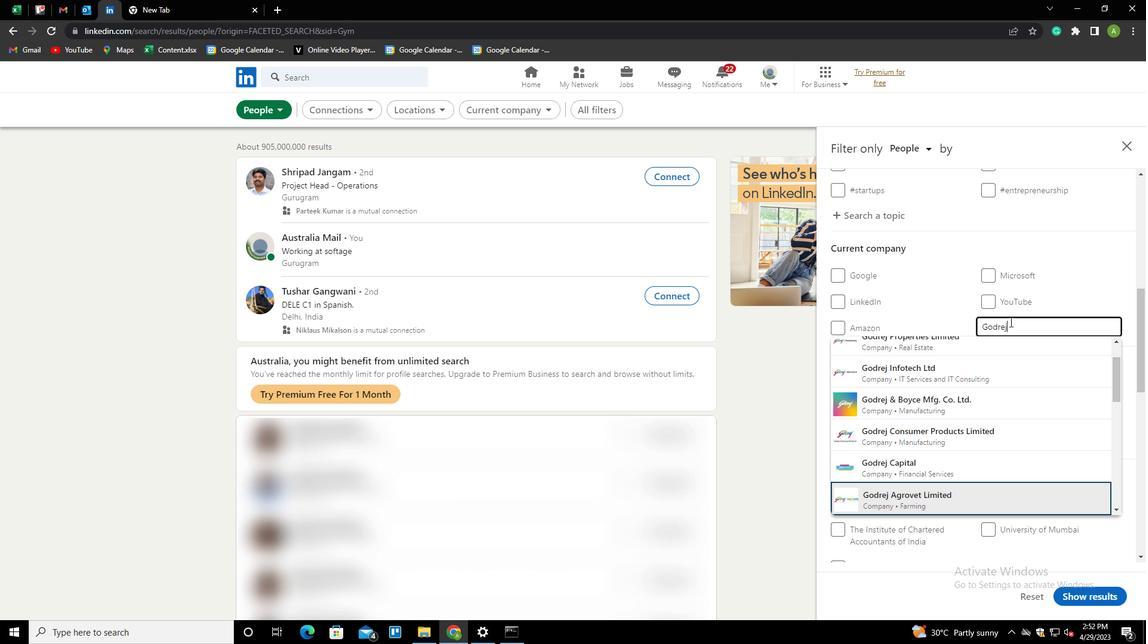 
Action: Mouse moved to (1024, 308)
Screenshot: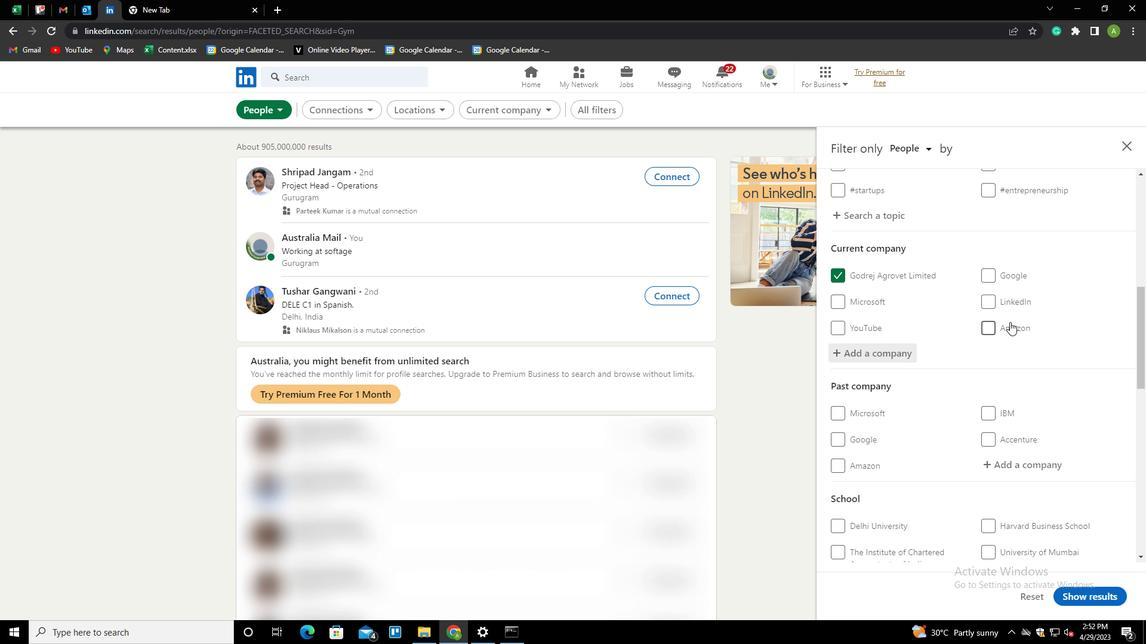 
Action: Mouse scrolled (1024, 308) with delta (0, 0)
Screenshot: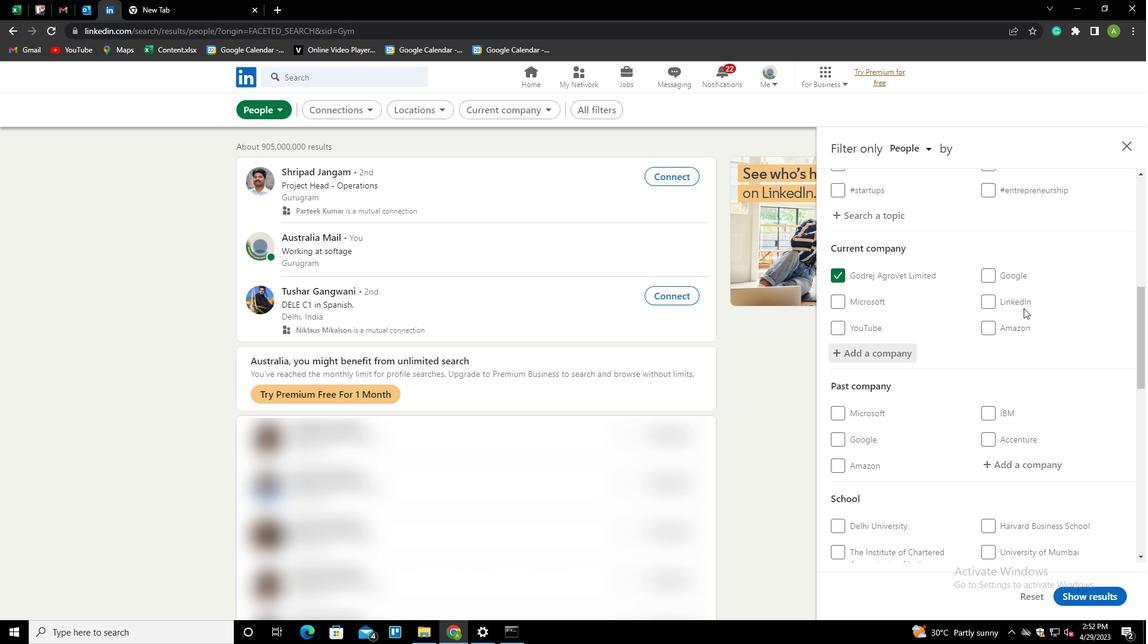
Action: Mouse scrolled (1024, 308) with delta (0, 0)
Screenshot: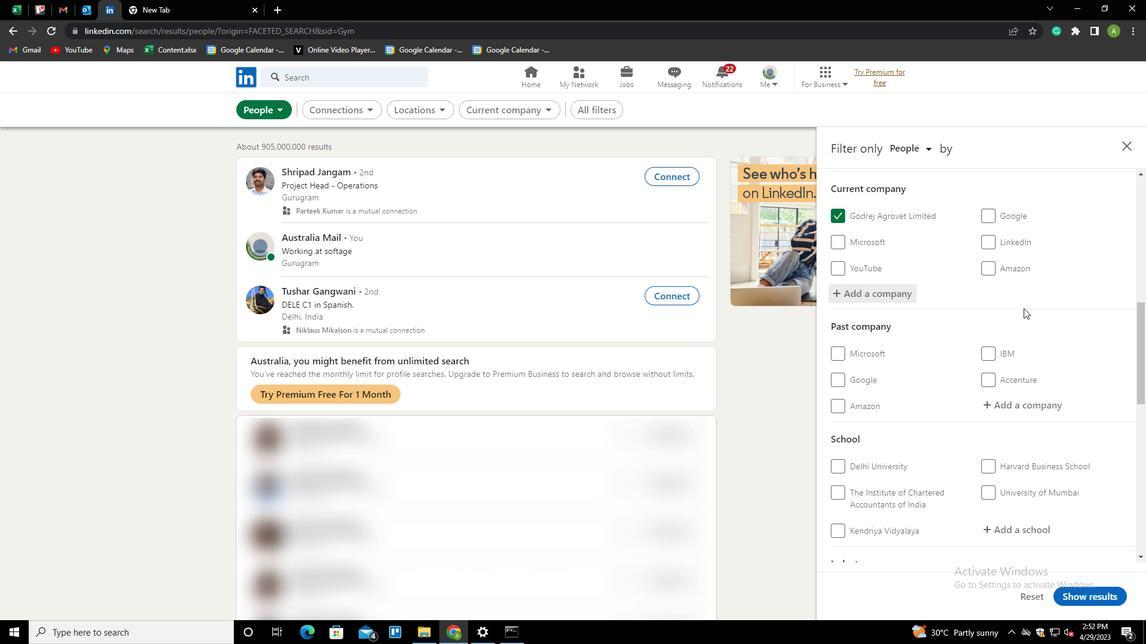 
Action: Mouse moved to (1024, 320)
Screenshot: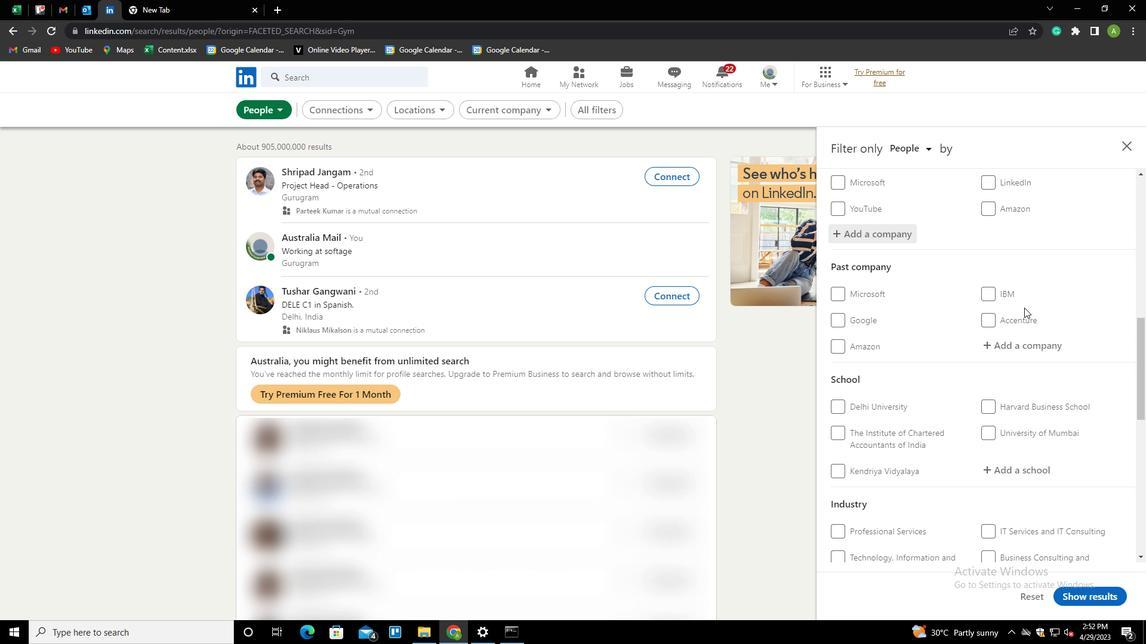 
Action: Mouse scrolled (1024, 320) with delta (0, 0)
Screenshot: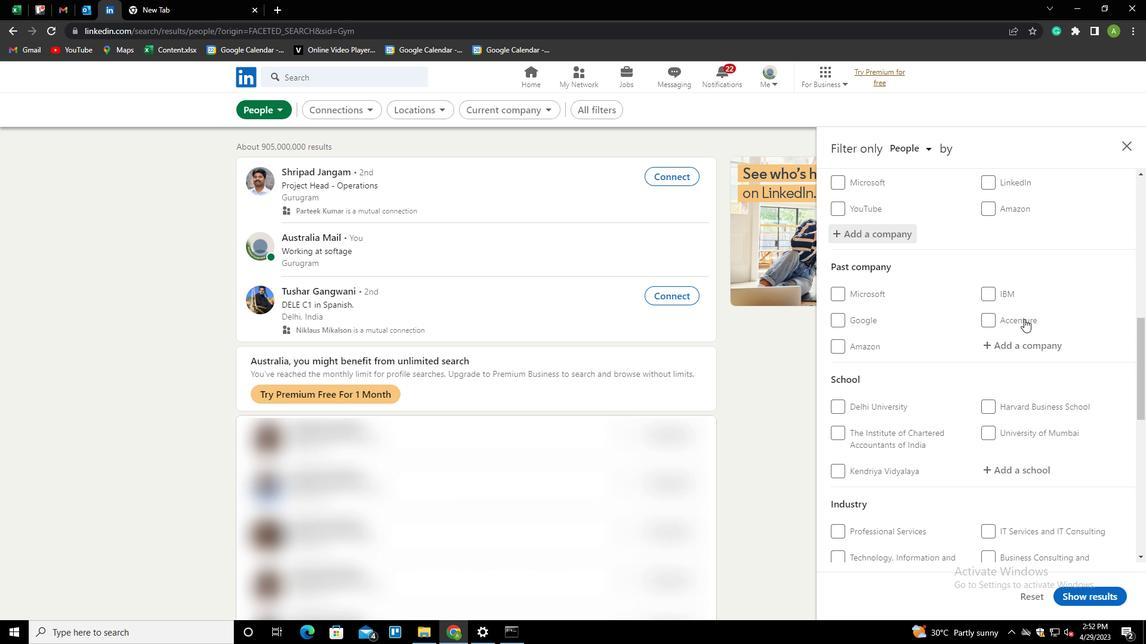 
Action: Mouse scrolled (1024, 320) with delta (0, 0)
Screenshot: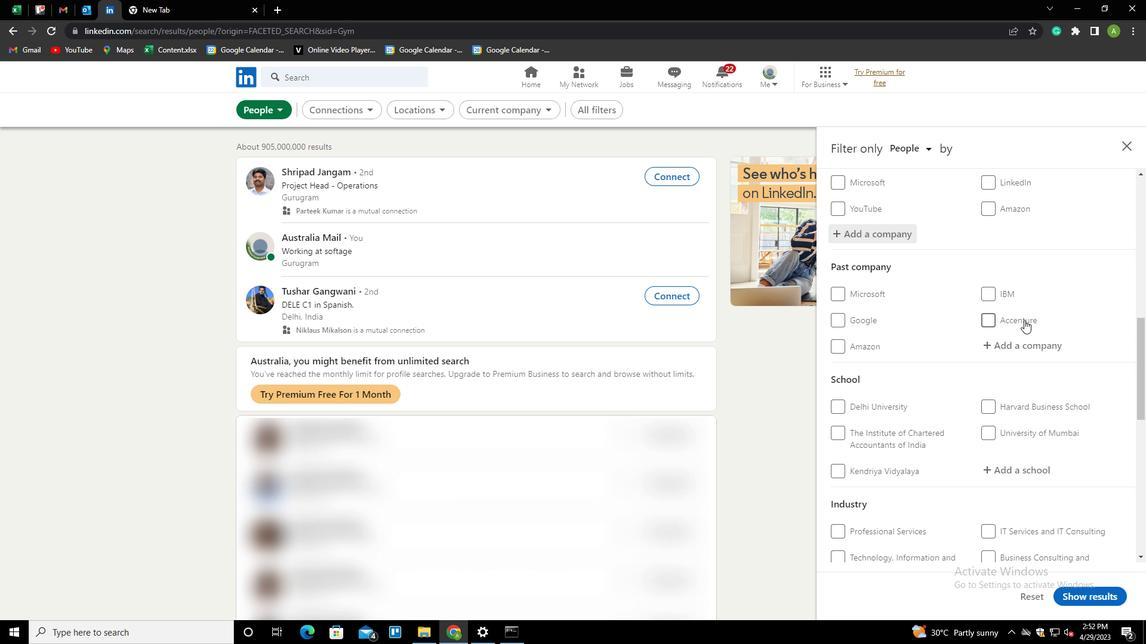 
Action: Mouse moved to (1022, 354)
Screenshot: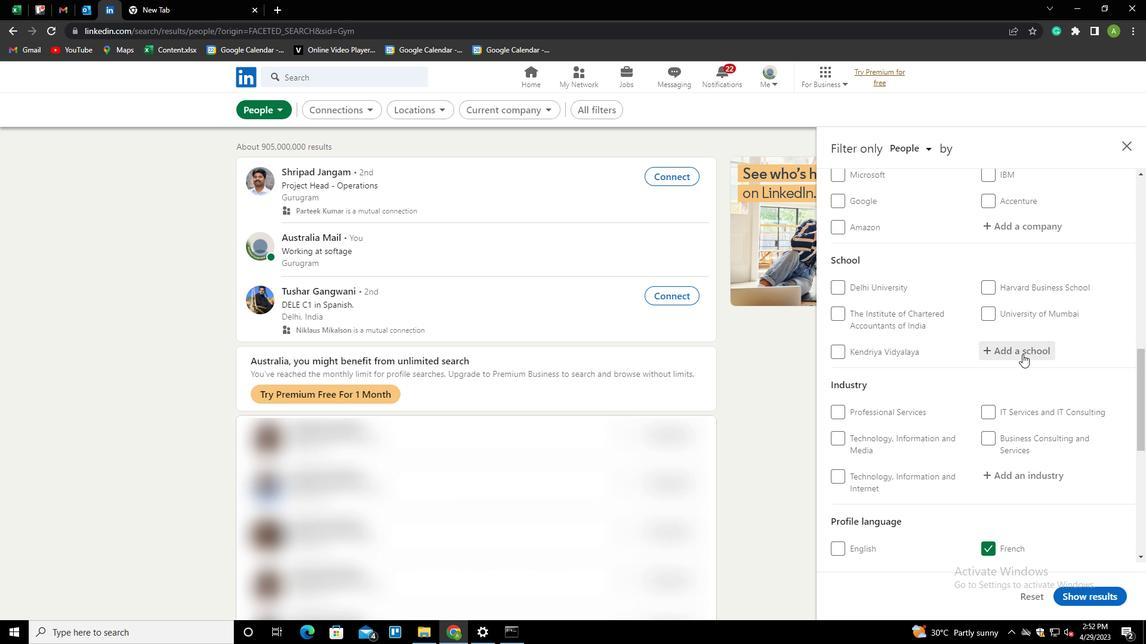 
Action: Mouse pressed left at (1022, 354)
Screenshot: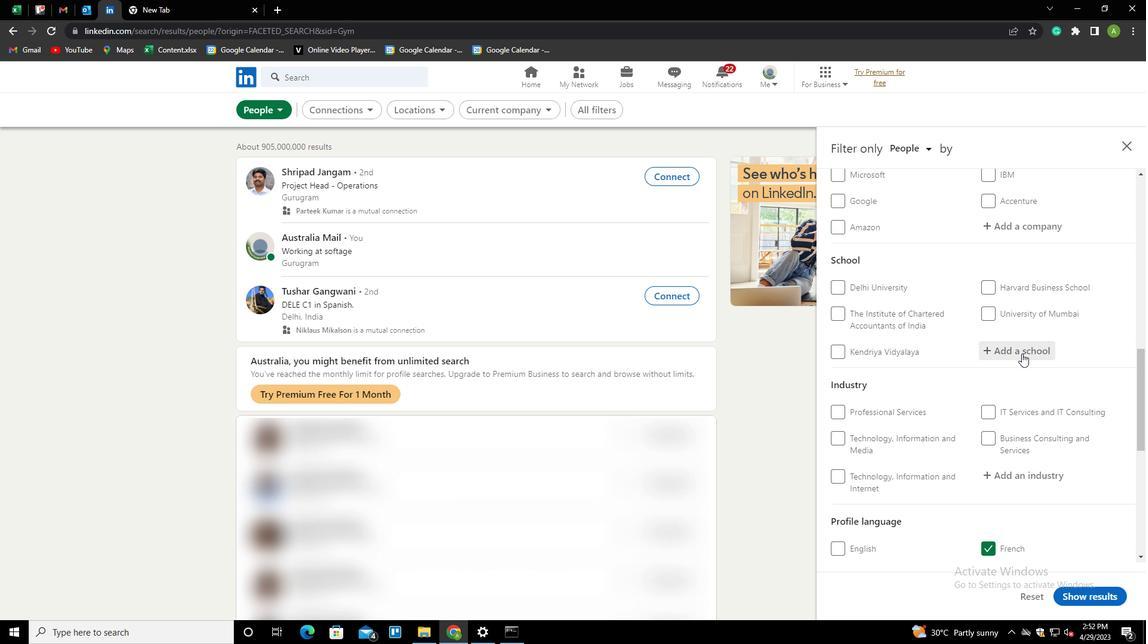 
Action: Key pressed <Key.shift>DECCAN<Key.space><Key.down><Key.down><Key.enter>
Screenshot: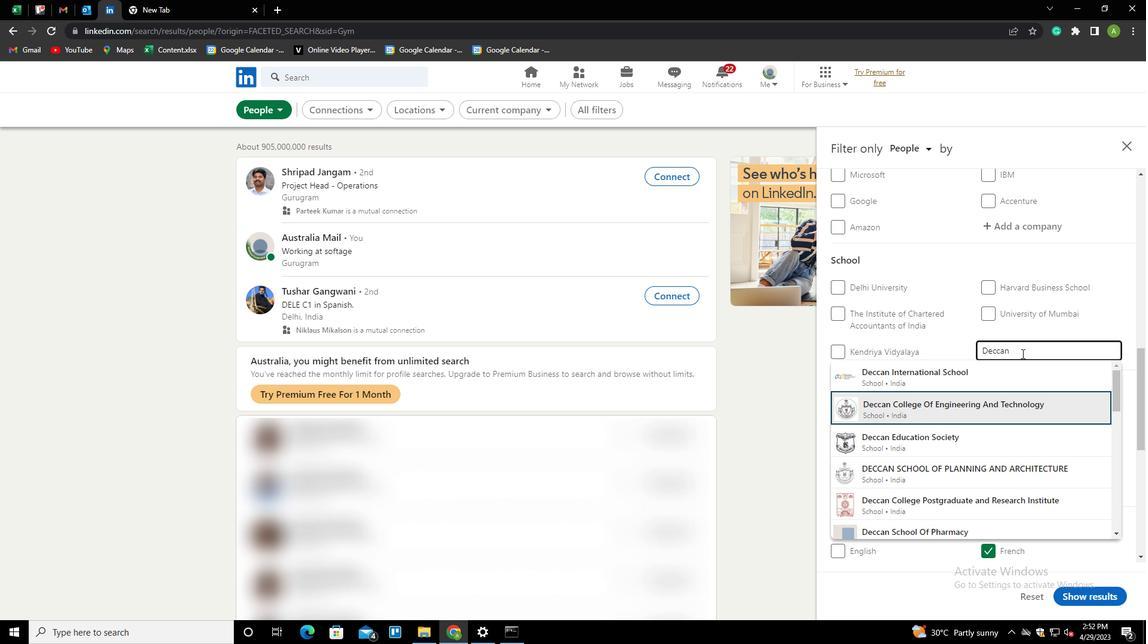 
Action: Mouse scrolled (1022, 353) with delta (0, 0)
Screenshot: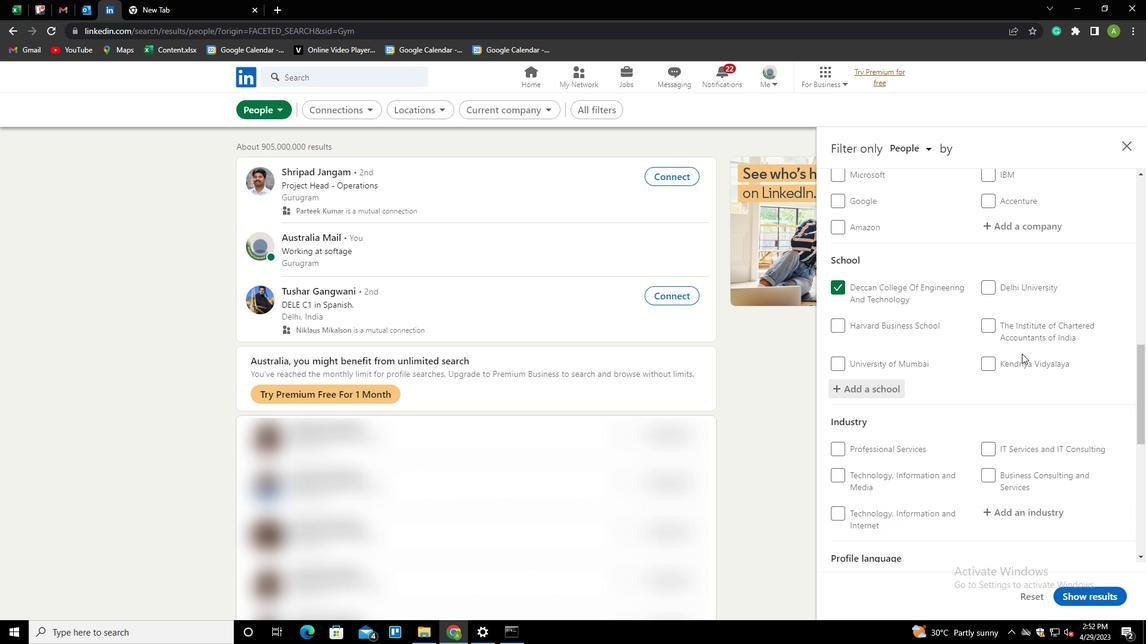 
Action: Mouse scrolled (1022, 353) with delta (0, 0)
Screenshot: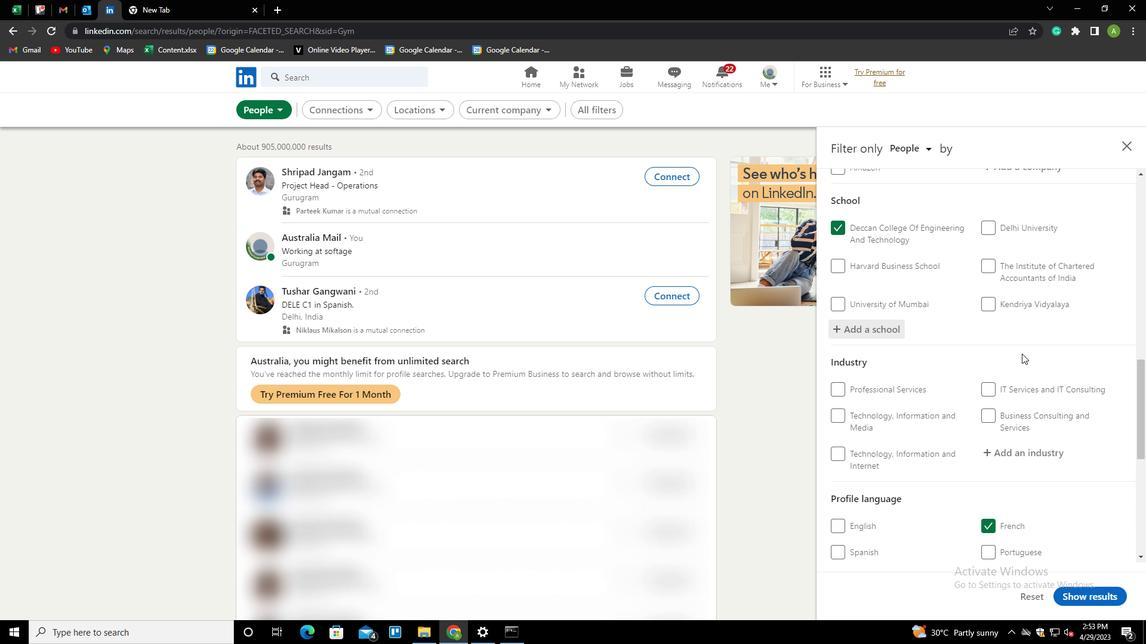 
Action: Mouse scrolled (1022, 353) with delta (0, 0)
Screenshot: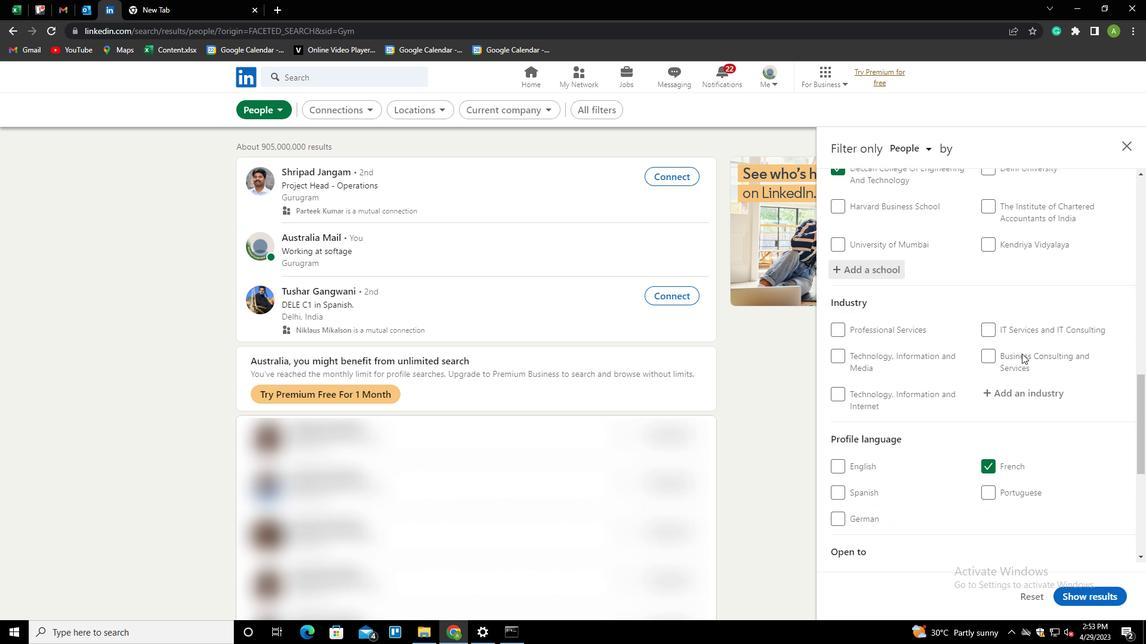 
Action: Mouse moved to (1015, 335)
Screenshot: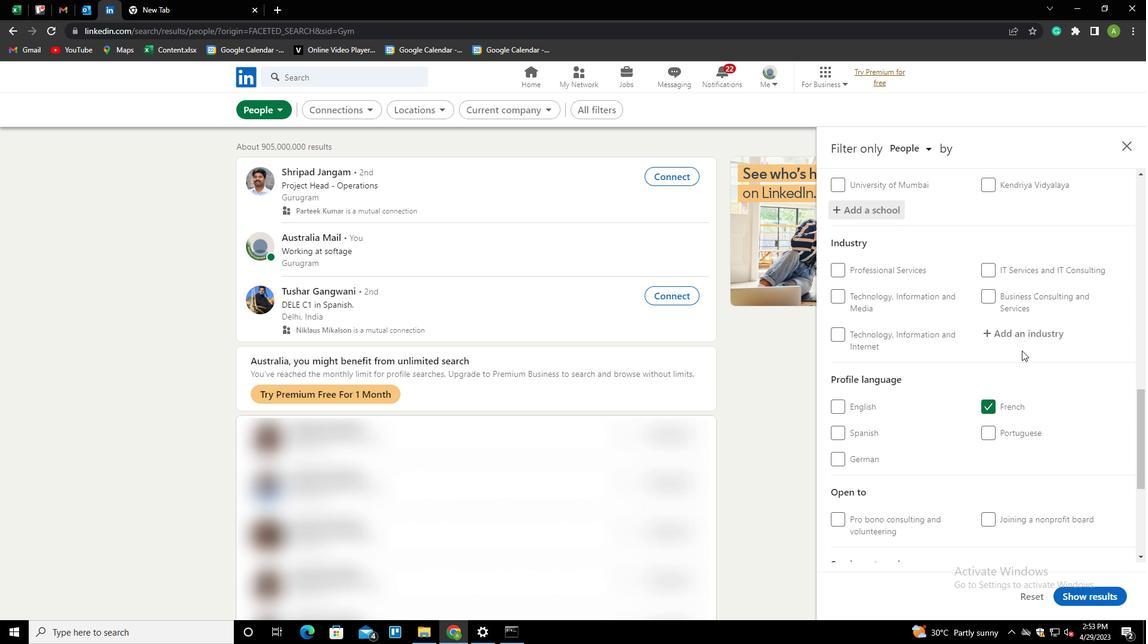 
Action: Mouse pressed left at (1015, 335)
Screenshot: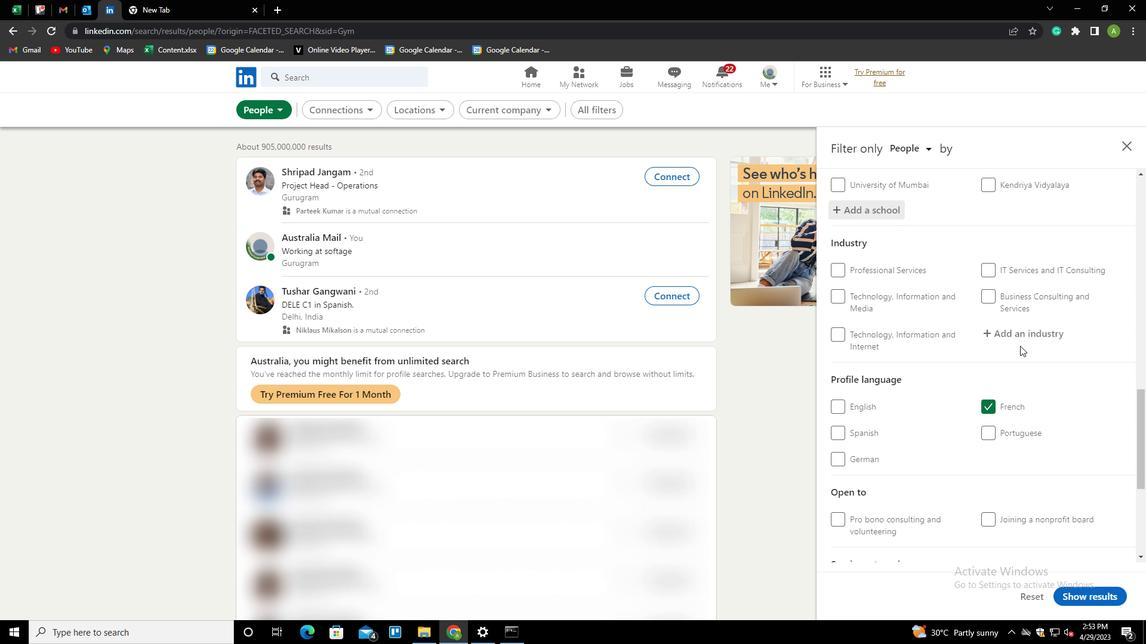 
Action: Key pressed <Key.shift>MOTOR<Key.down><Key.enter>
Screenshot: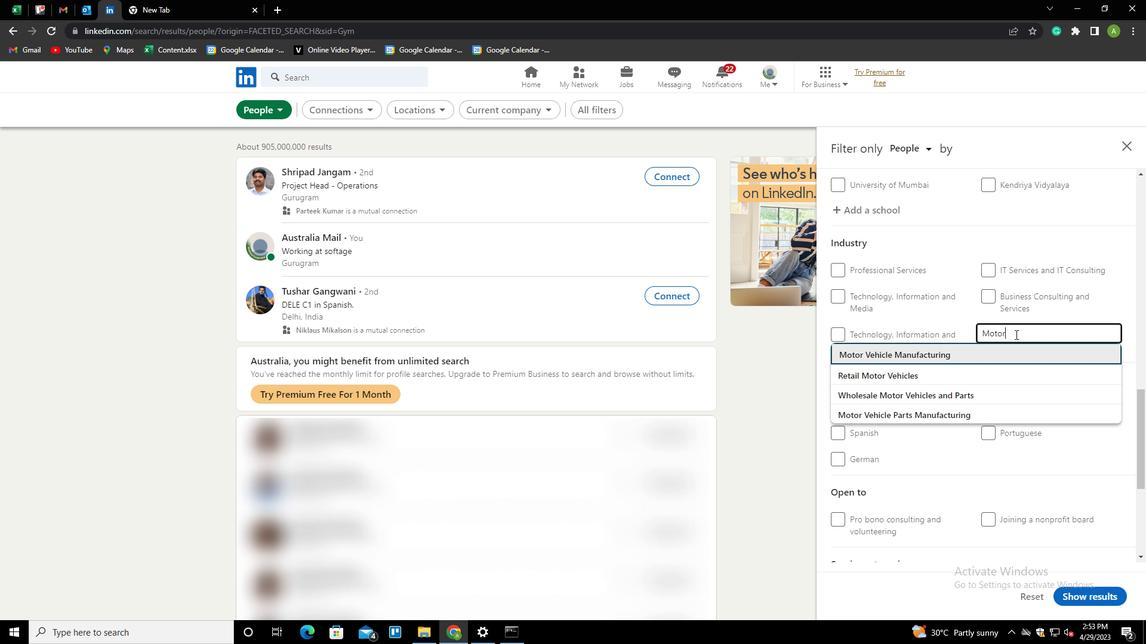 
Action: Mouse scrolled (1015, 334) with delta (0, 0)
Screenshot: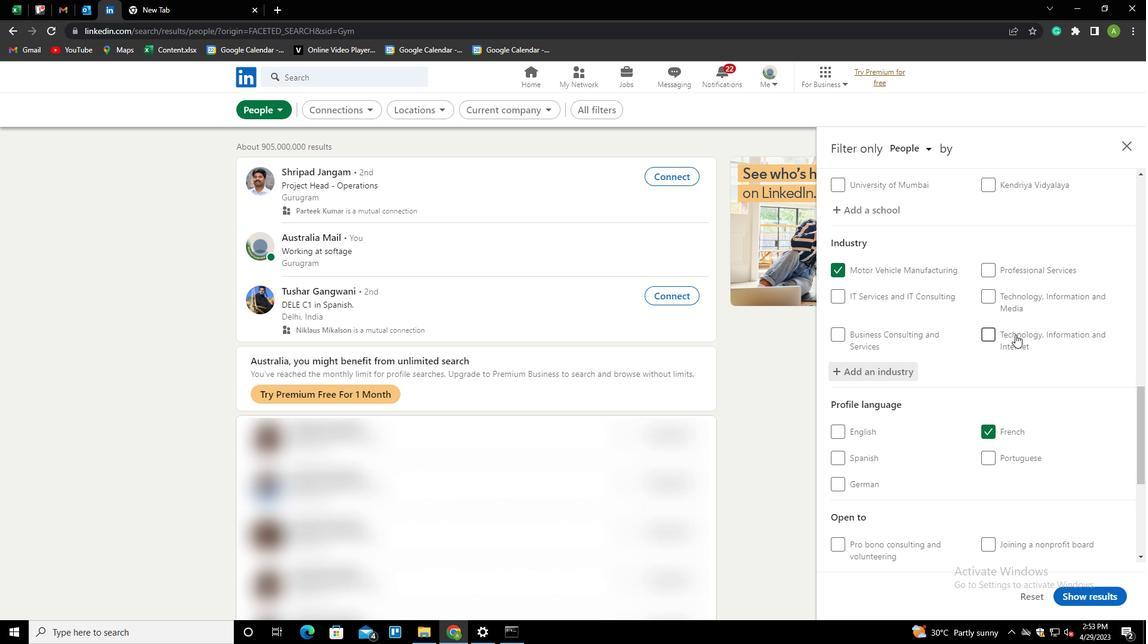 
Action: Mouse scrolled (1015, 334) with delta (0, 0)
Screenshot: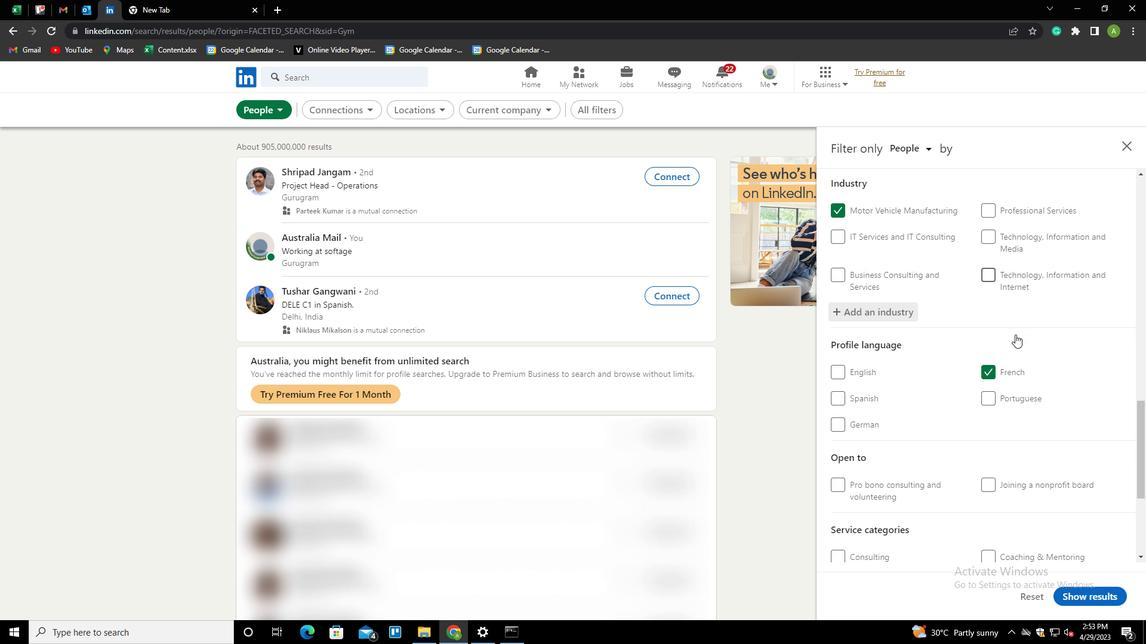 
Action: Mouse scrolled (1015, 334) with delta (0, 0)
Screenshot: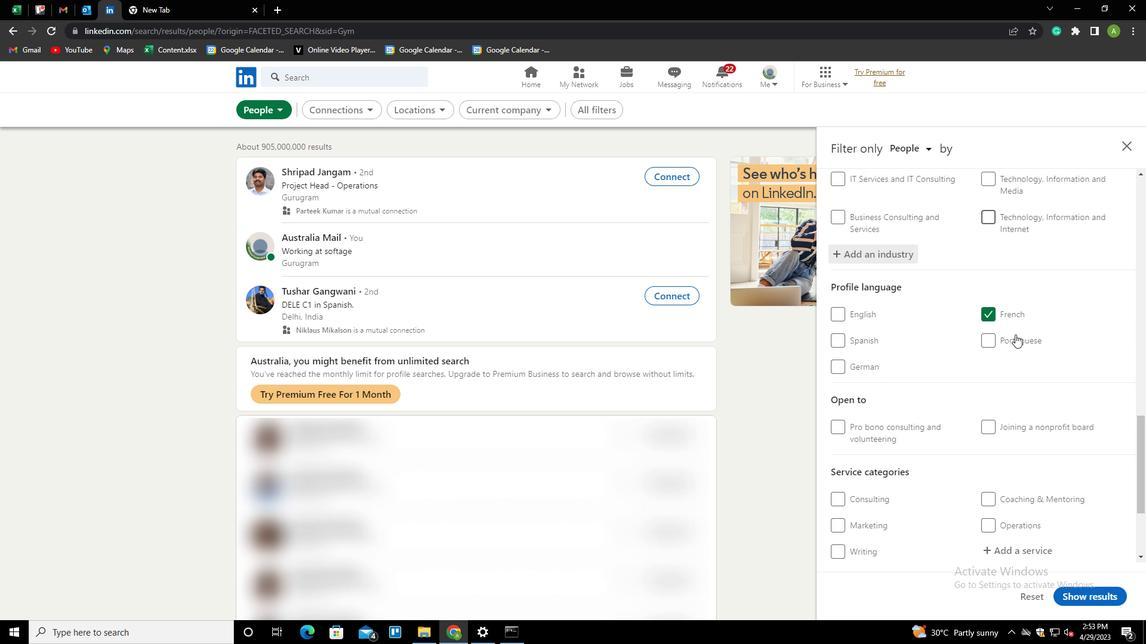 
Action: Mouse scrolled (1015, 334) with delta (0, 0)
Screenshot: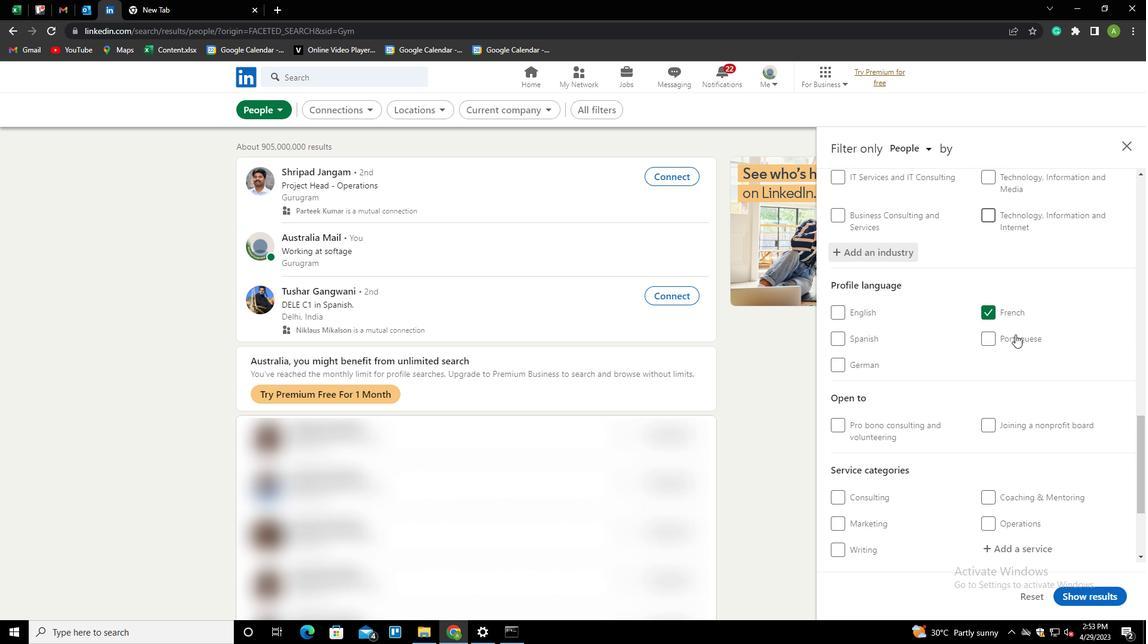 
Action: Mouse scrolled (1015, 334) with delta (0, 0)
Screenshot: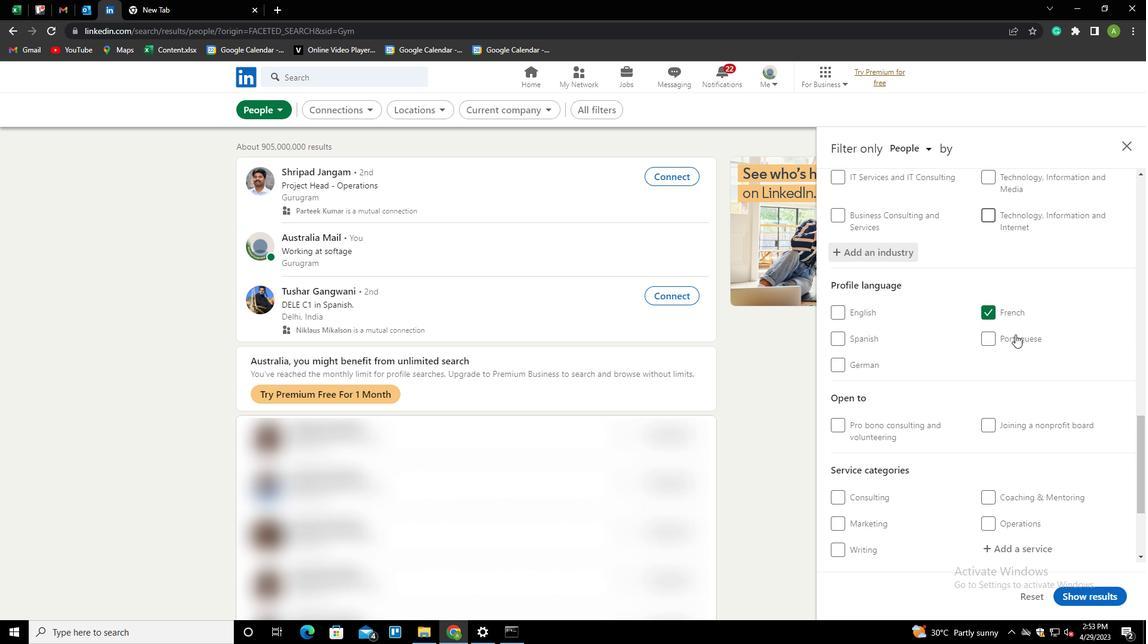 
Action: Mouse scrolled (1015, 334) with delta (0, 0)
Screenshot: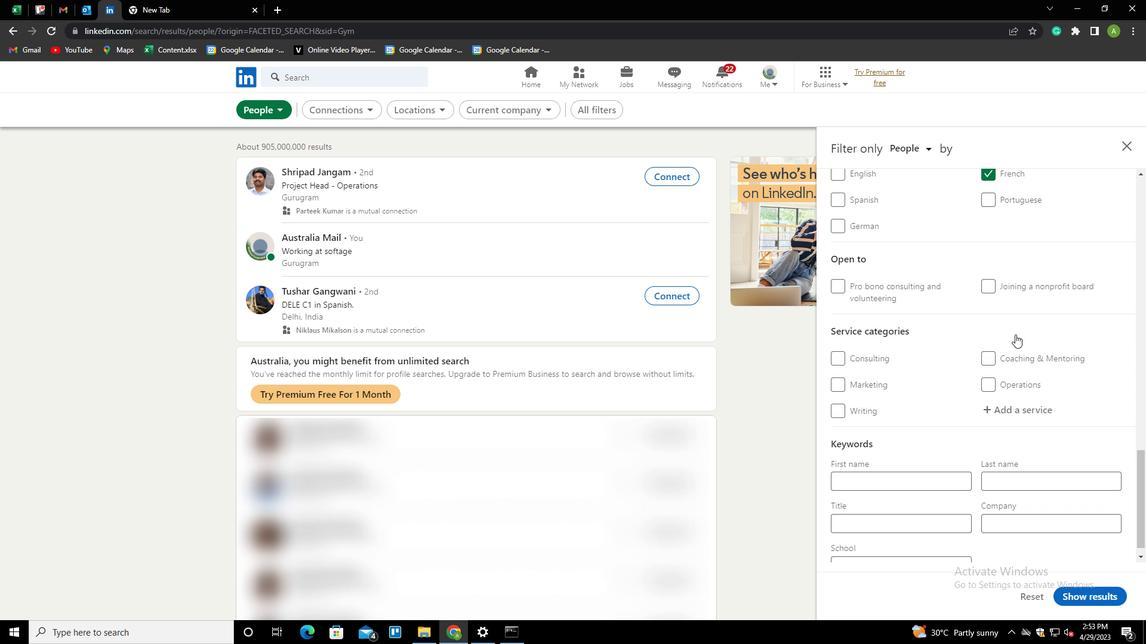 
Action: Mouse moved to (1011, 400)
Screenshot: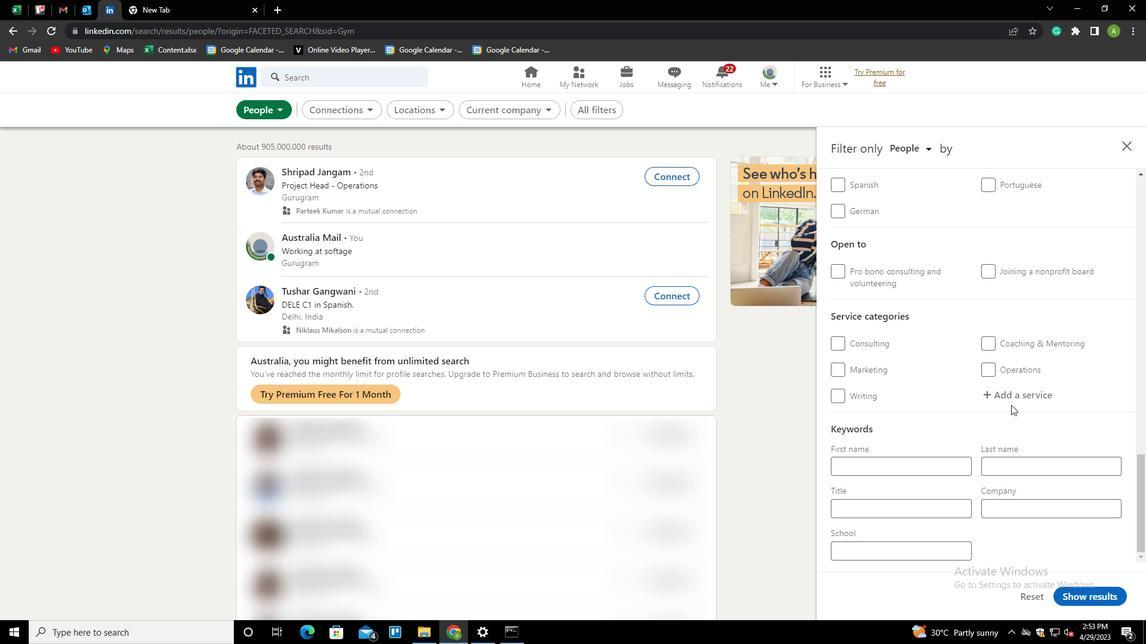 
Action: Mouse pressed left at (1011, 400)
Screenshot: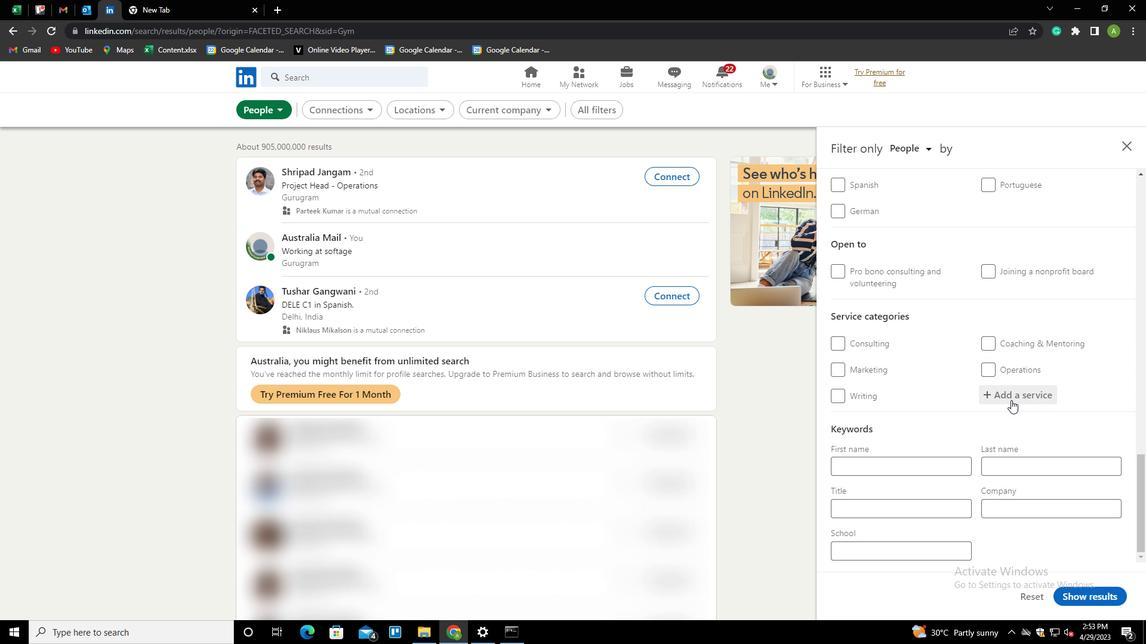 
Action: Key pressed <Key.shift>EXECUTIVE<Key.down><Key.enter>
Screenshot: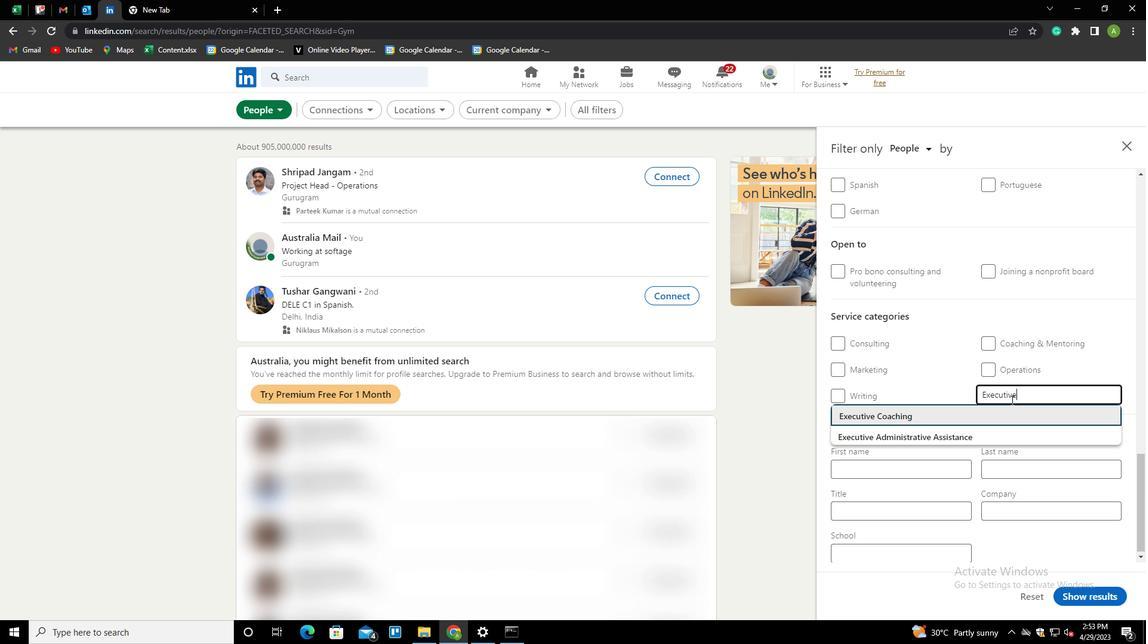 
Action: Mouse scrolled (1011, 400) with delta (0, 0)
Screenshot: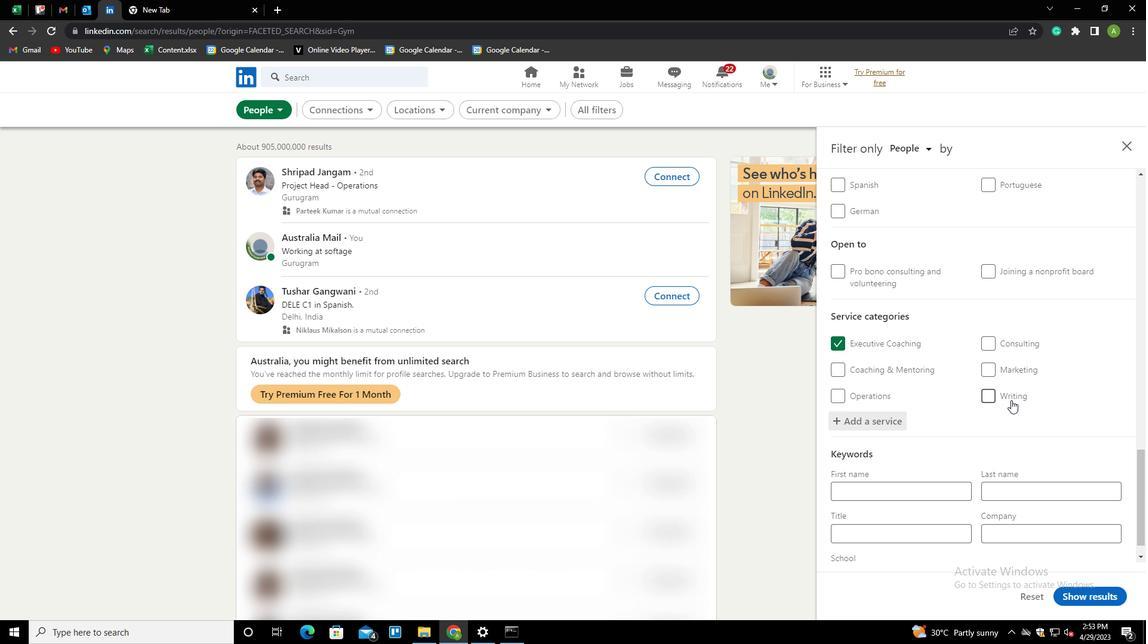 
Action: Mouse scrolled (1011, 400) with delta (0, 0)
Screenshot: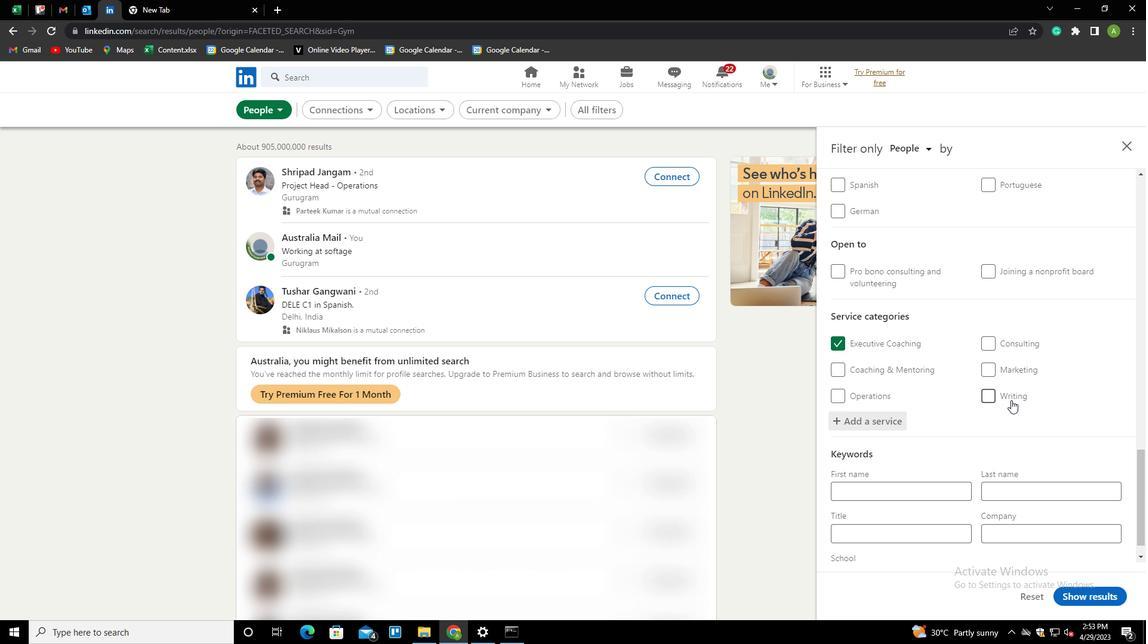 
Action: Mouse scrolled (1011, 400) with delta (0, 0)
Screenshot: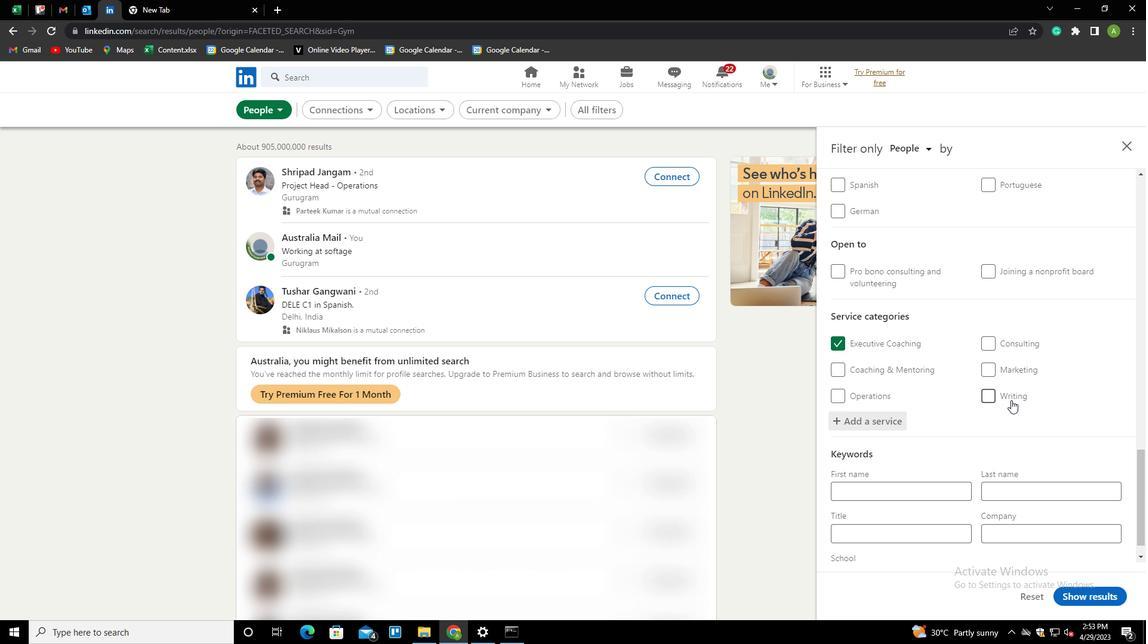 
Action: Mouse scrolled (1011, 400) with delta (0, 0)
Screenshot: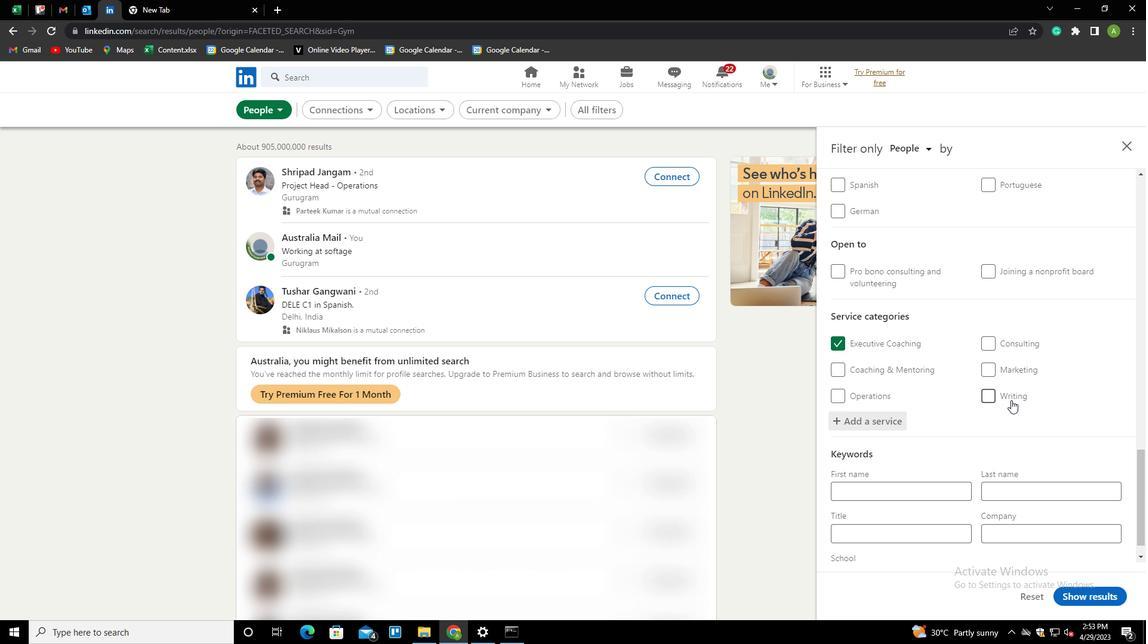 
Action: Mouse scrolled (1011, 400) with delta (0, 0)
Screenshot: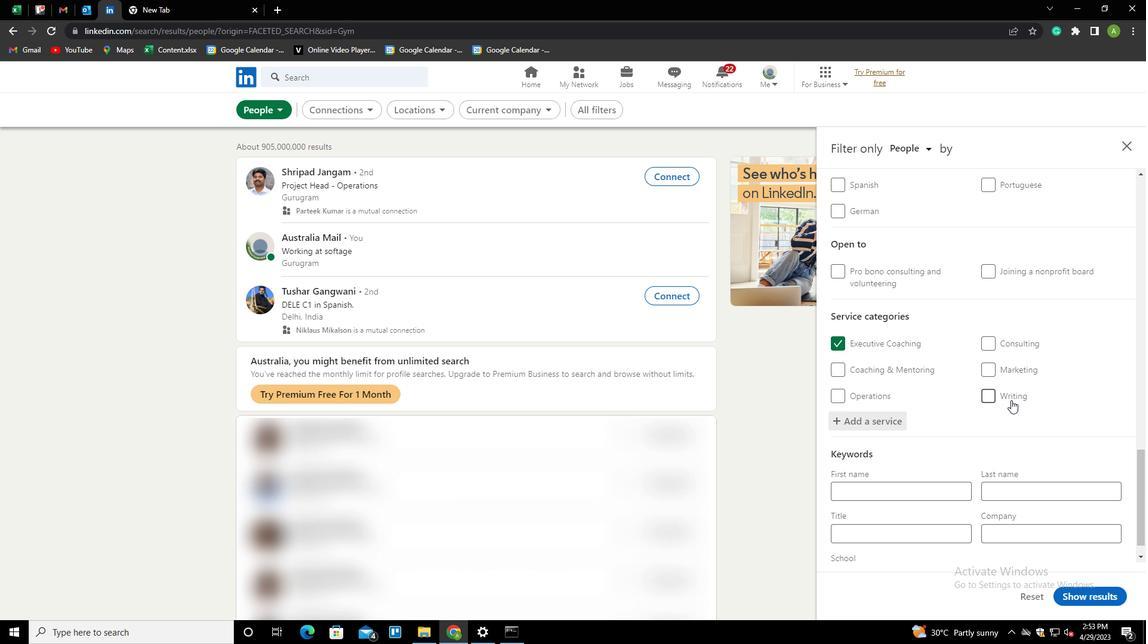 
Action: Mouse scrolled (1011, 400) with delta (0, 0)
Screenshot: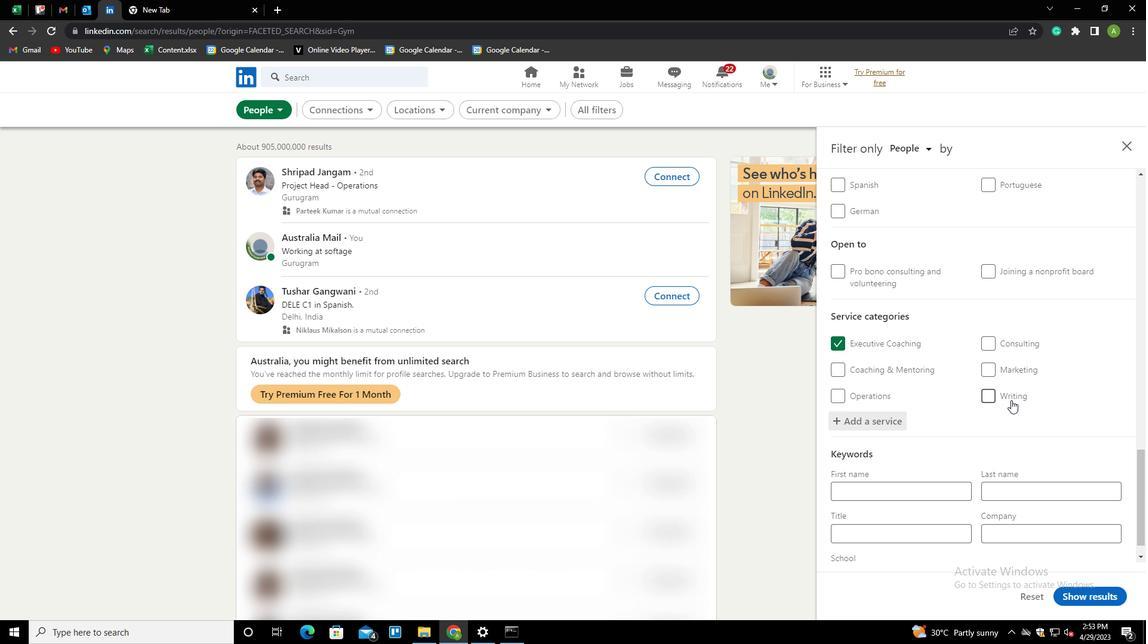 
Action: Mouse scrolled (1011, 400) with delta (0, 0)
Screenshot: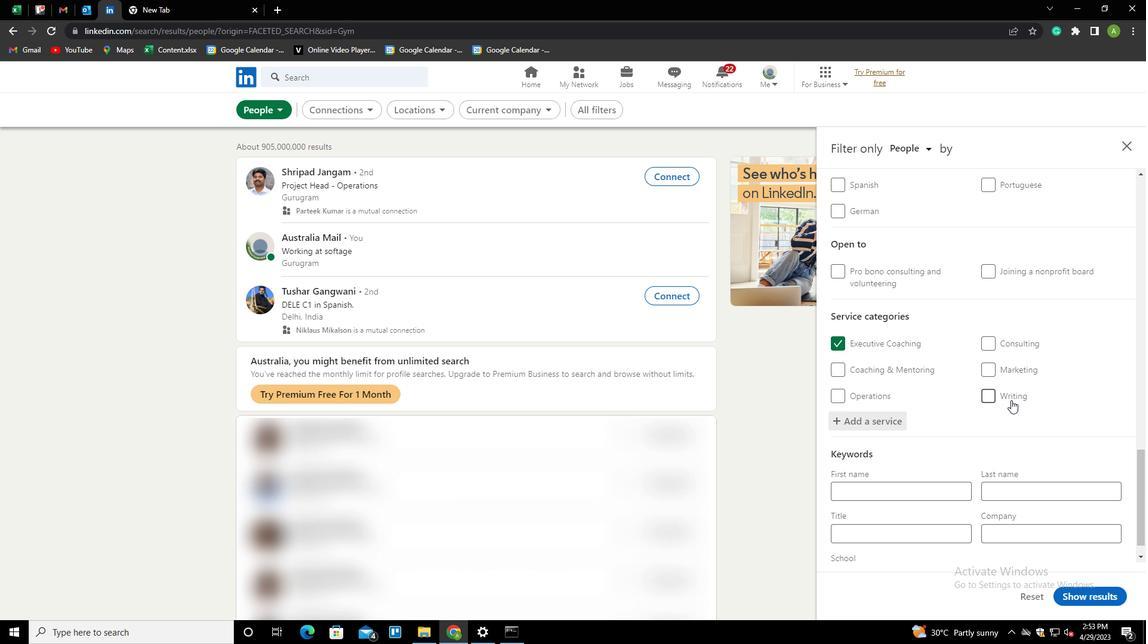 
Action: Mouse moved to (913, 512)
Screenshot: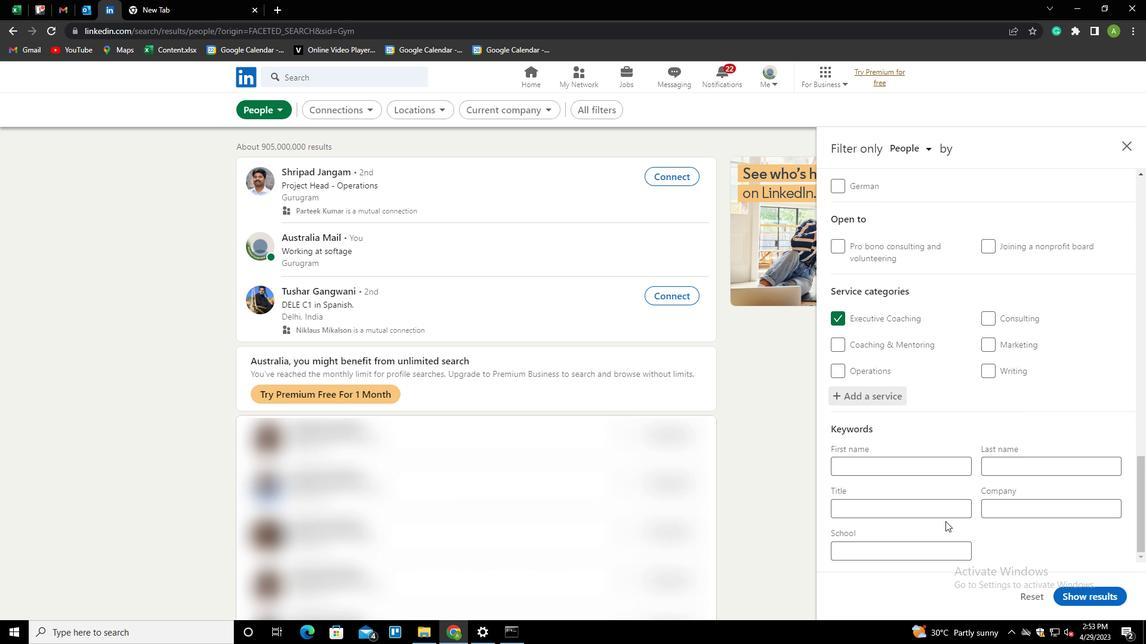 
Action: Mouse pressed left at (913, 512)
Screenshot: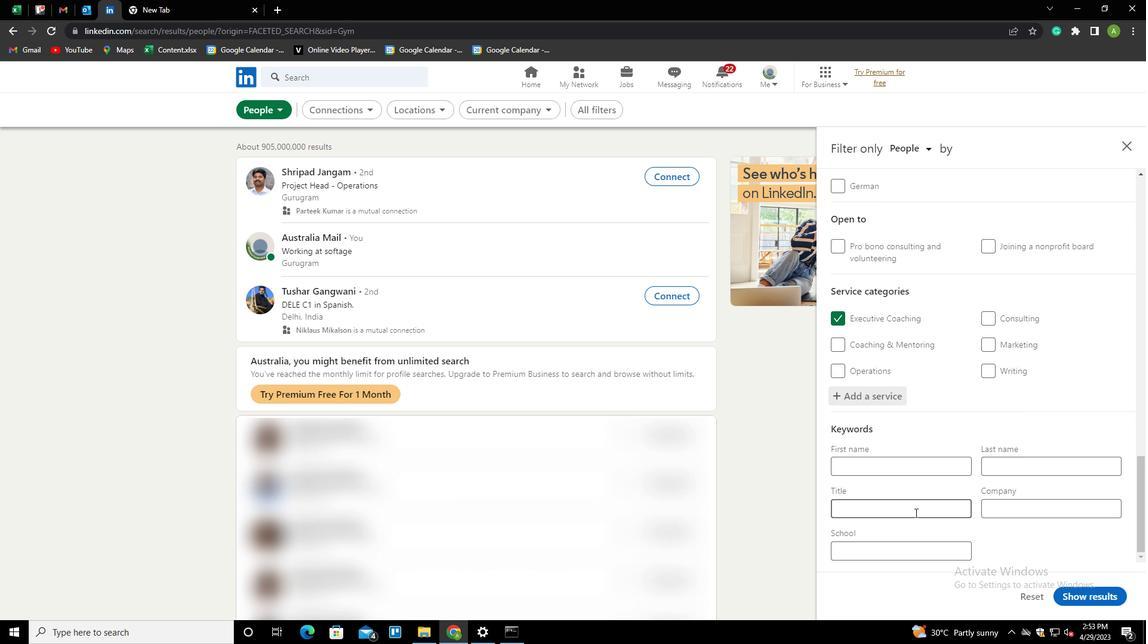
Action: Key pressed <Key.shift><Key.shift><Key.shift><Key.shift><Key.shift><Key.shift><Key.shift><Key.shift><Key.shift><Key.shift><Key.shift><Key.shift><Key.shift><Key.shift><Key.shift><Key.shift><Key.shift><Key.shift><Key.shift><Key.shift><Key.shift><Key.shift><Key.shift><Key.shift><Key.shift><Key.shift><Key.shift>SOLAR<Key.space><Key.shift>PHOTOVOLTAIC<Key.space><Key.shift>INSTALLER
Screenshot: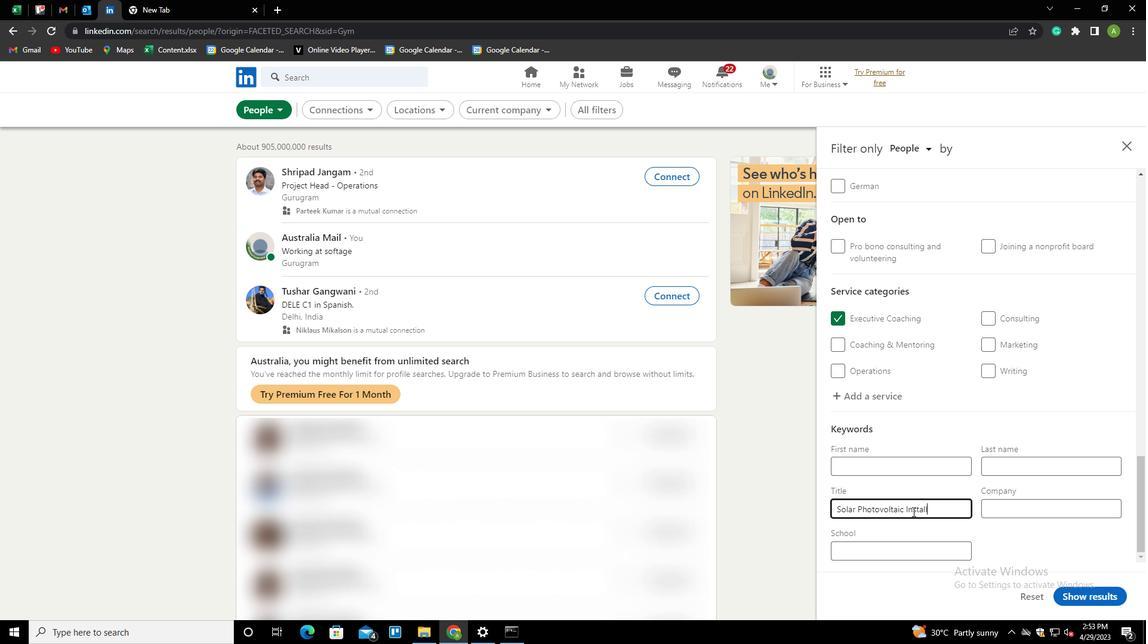
Action: Mouse moved to (1033, 527)
Screenshot: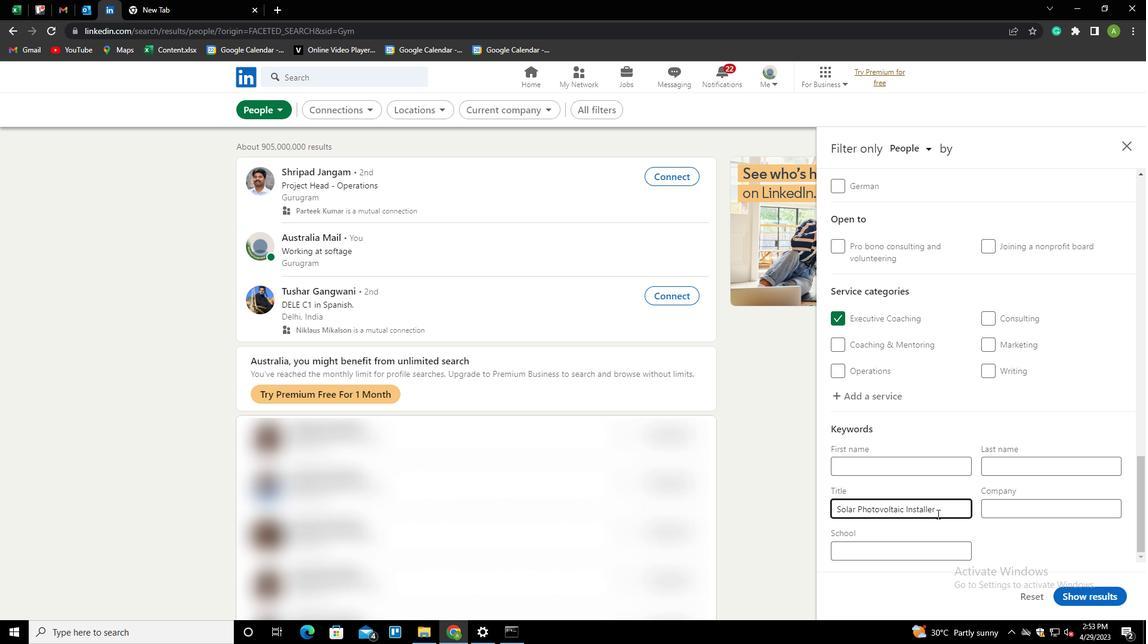
Action: Mouse pressed left at (1033, 527)
Screenshot: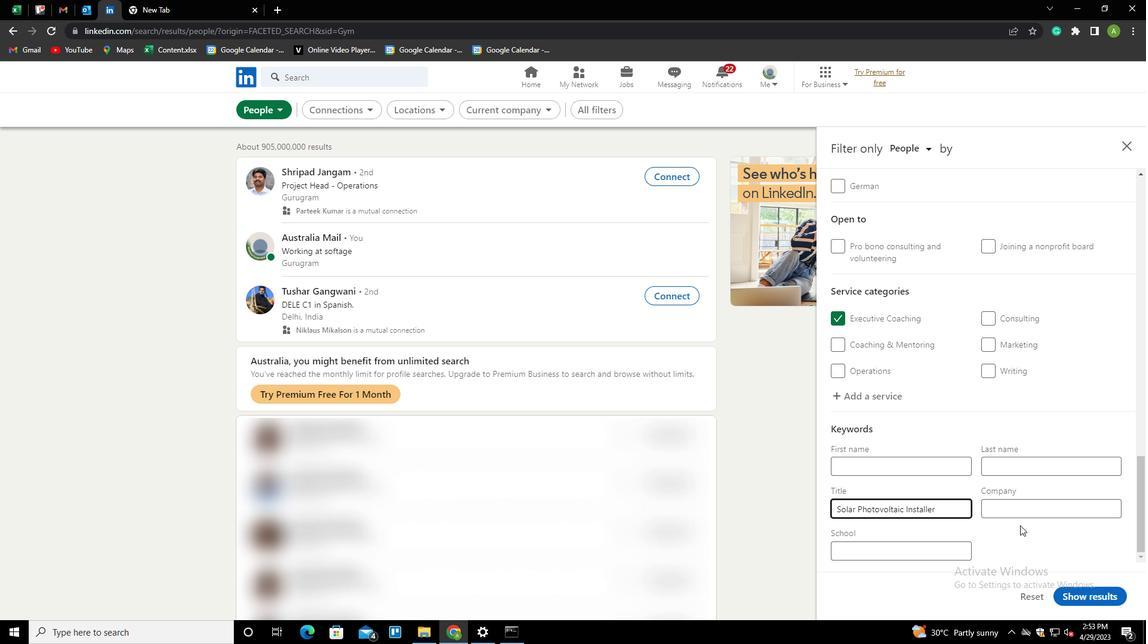 
Action: Mouse moved to (1099, 597)
Screenshot: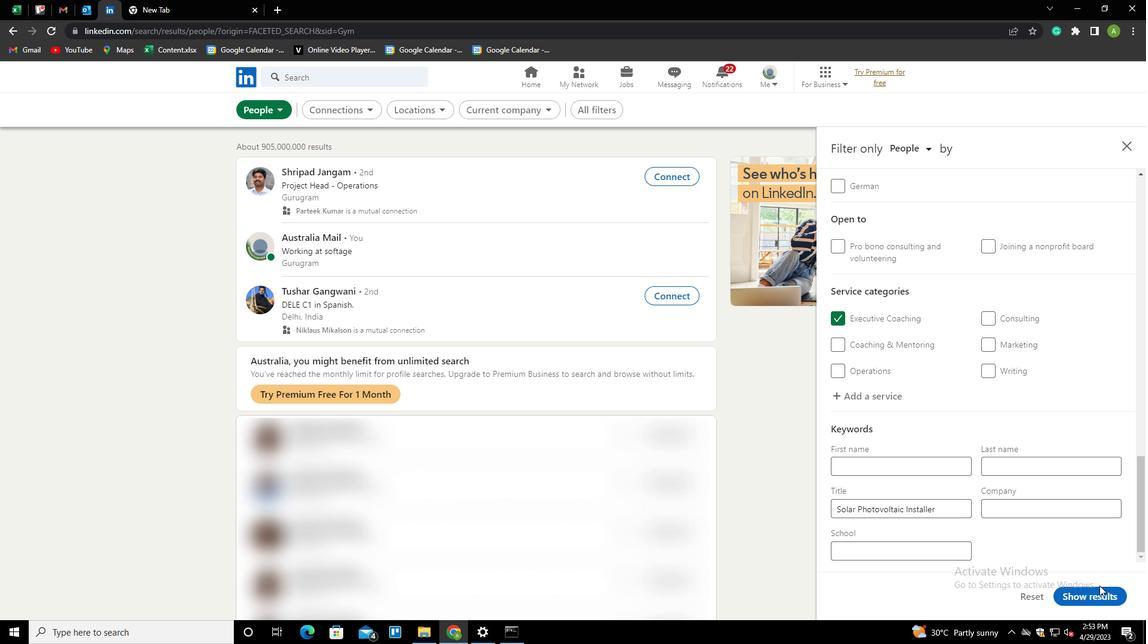 
Action: Mouse pressed left at (1099, 597)
Screenshot: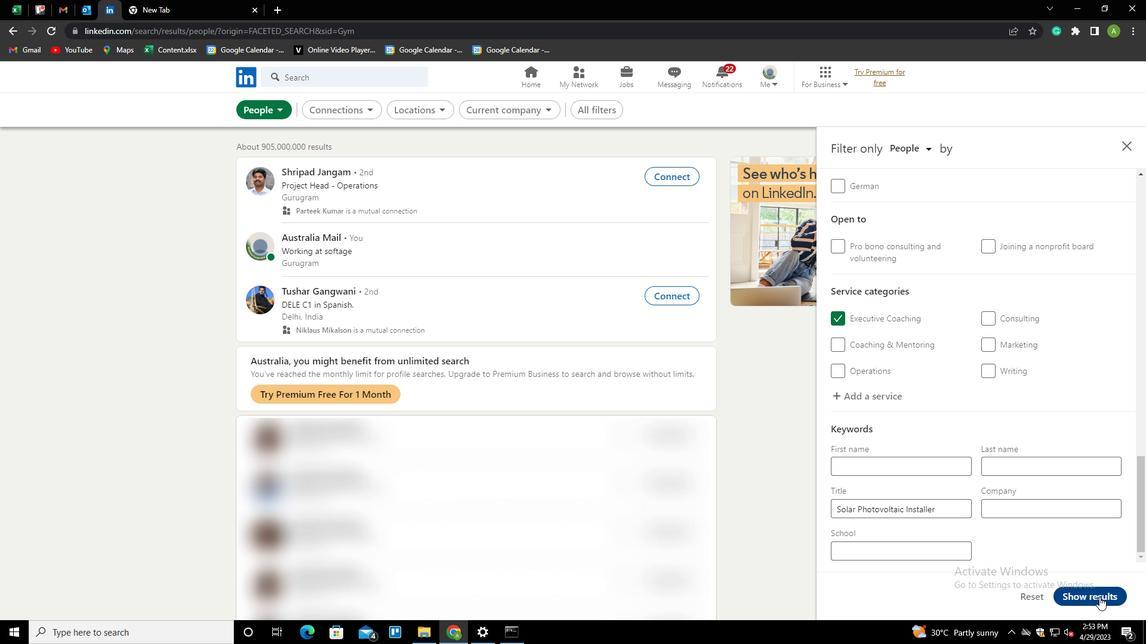 
Action: Mouse moved to (979, 544)
Screenshot: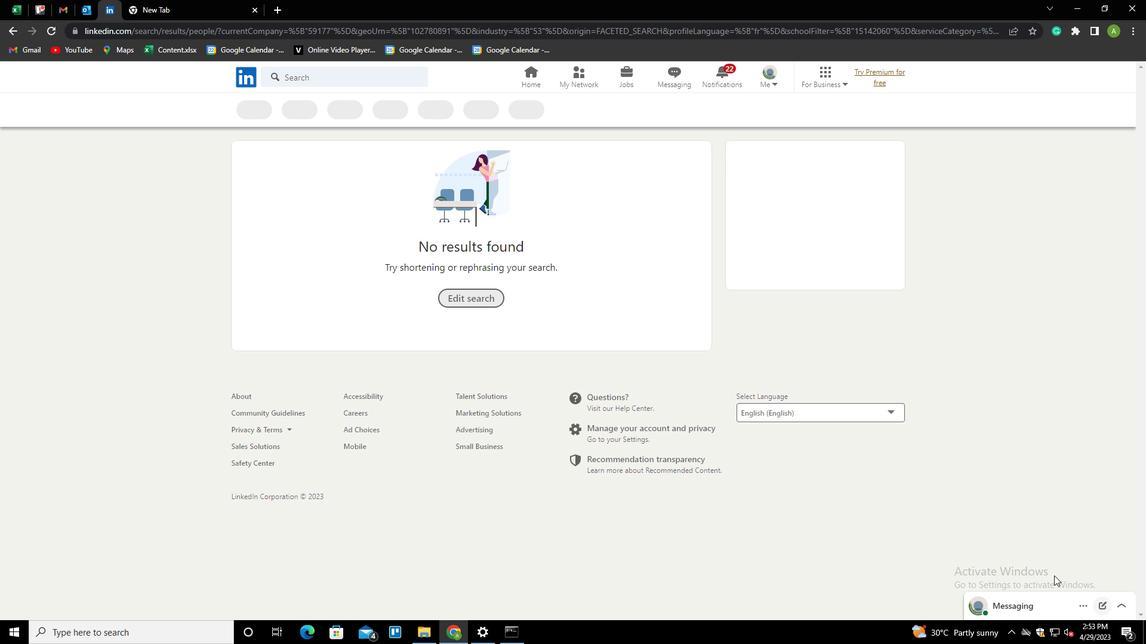 
